 Task: Add an event with the title Second Networking Seminar: Building Professional Connections, date '2024/03/17', time 8:00 AM to 10:00 AMand add a description: As the faller begins to lean backward, the catchers should immediately extend their arms, creating a secure and stable platform for the faller to land on. Catchers should maintain a firm grip and ensure a safe landing for the faller., put the event into Green category . Add location for the event as: Birmingham, UK, logged in from the account softage.8@softage.netand send the event invitation to softage.9@softage.net and softage.10@softage.net. Set a reminder for the event 1 hour before
Action: Mouse moved to (109, 147)
Screenshot: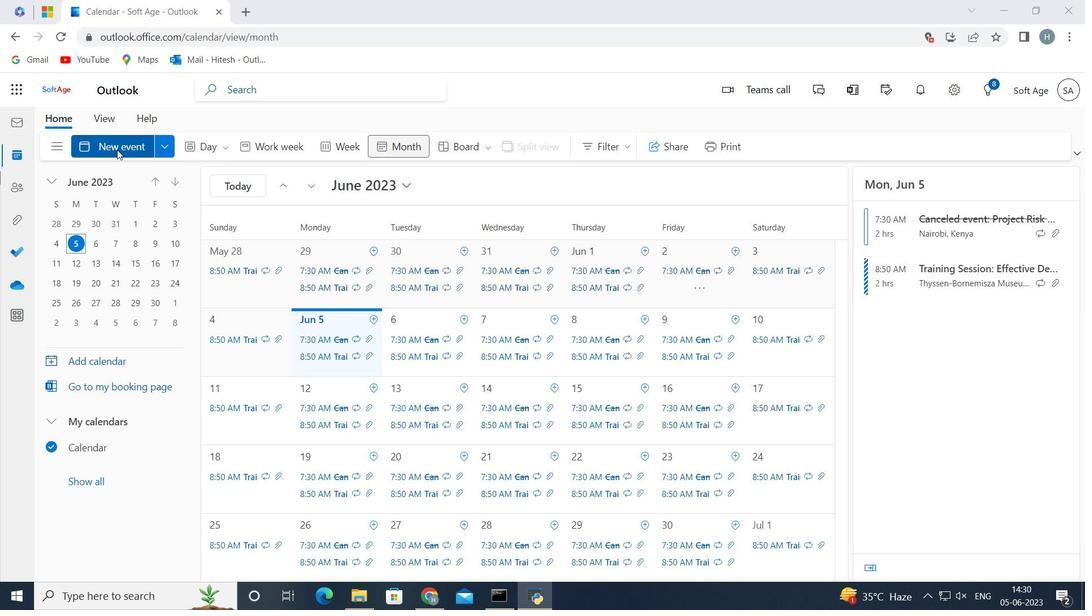 
Action: Mouse pressed left at (109, 147)
Screenshot: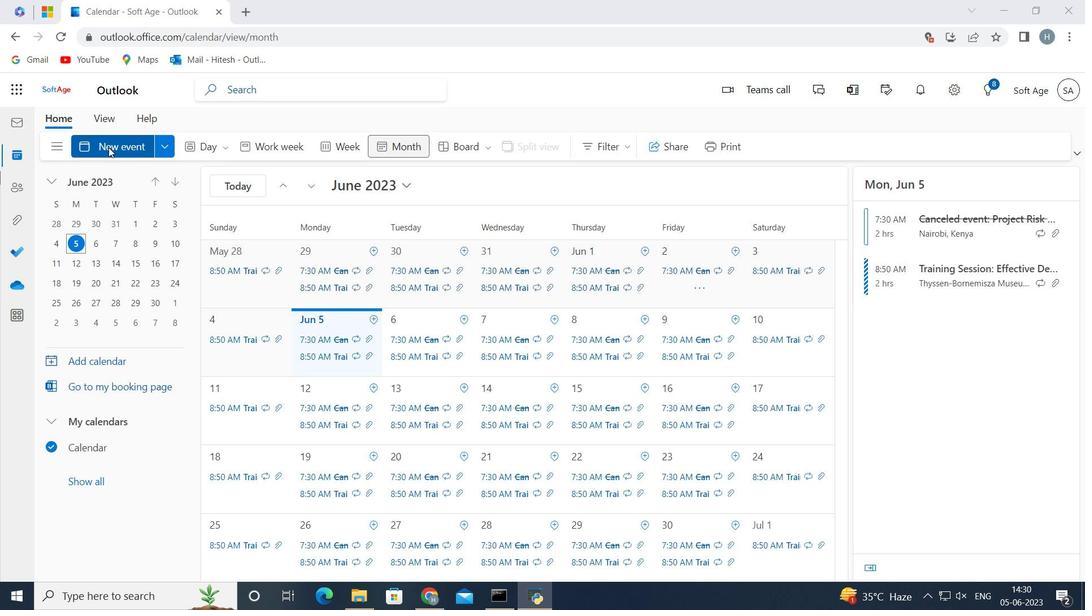 
Action: Mouse moved to (215, 228)
Screenshot: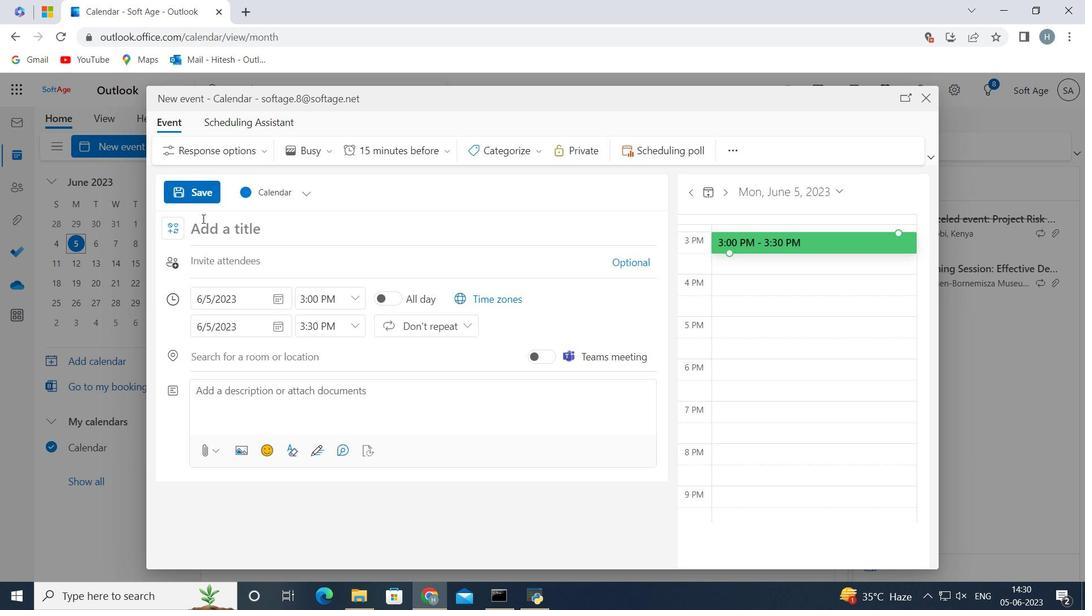 
Action: Mouse pressed left at (215, 228)
Screenshot: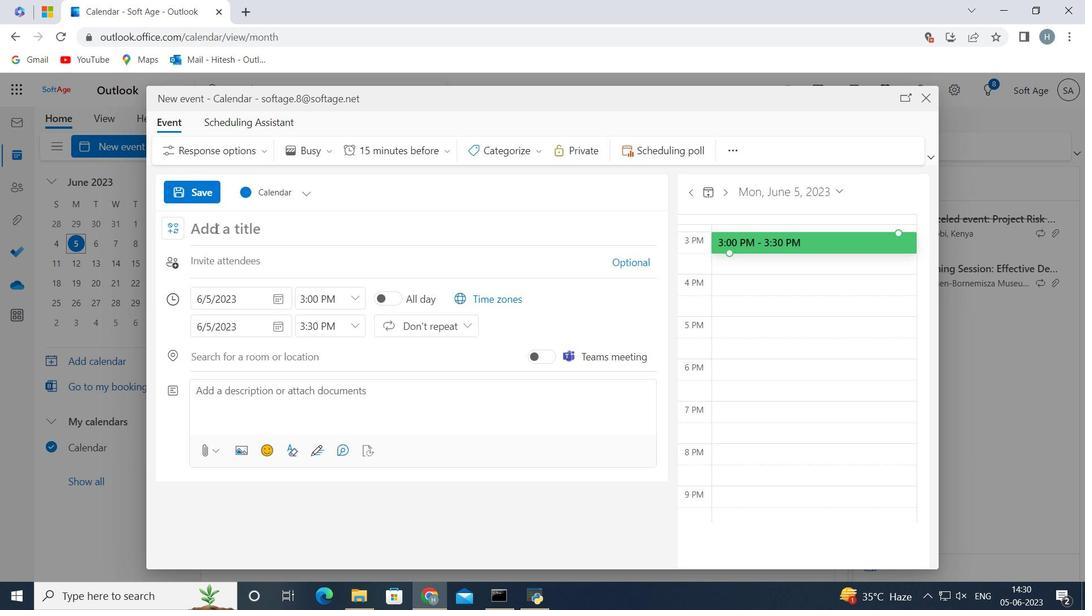 
Action: Mouse moved to (215, 229)
Screenshot: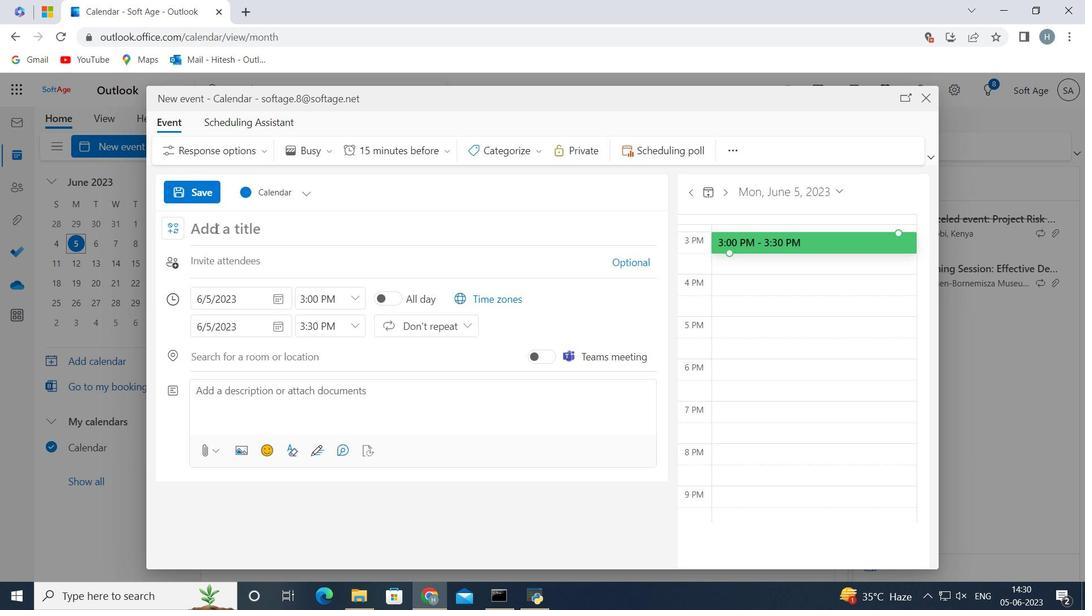 
Action: Key pressed <Key.shift>Second<Key.space><Key.shift>Networking<Key.space><Key.shift>Sminar<Key.shift_r>:<Key.space><Key.shift>Building<Key.space><Key.shift>Professional<Key.space><Key.shift>Connections<Key.space>
Screenshot: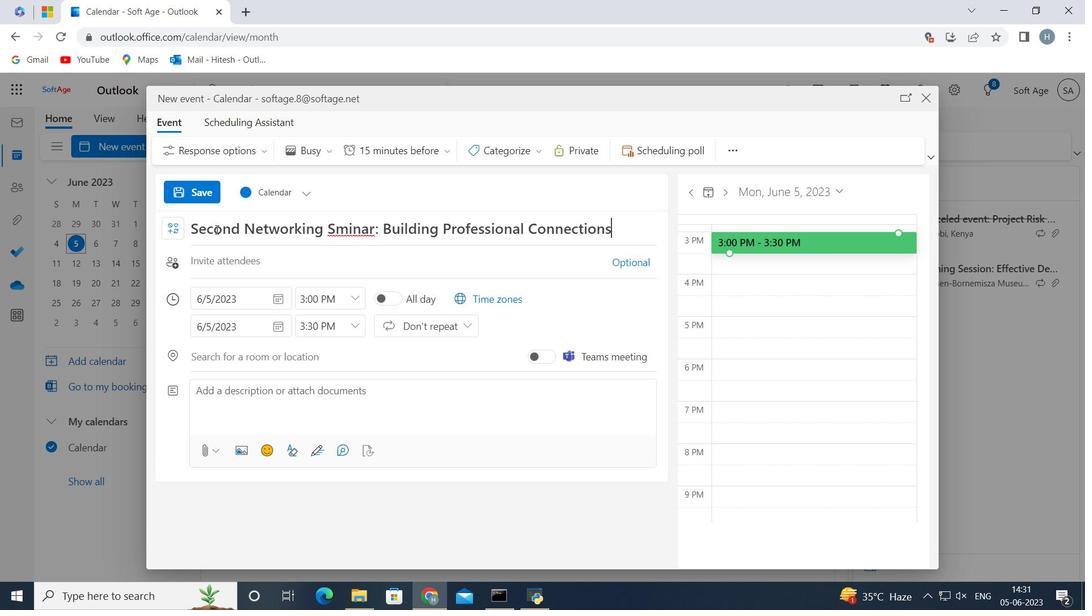 
Action: Mouse moved to (331, 226)
Screenshot: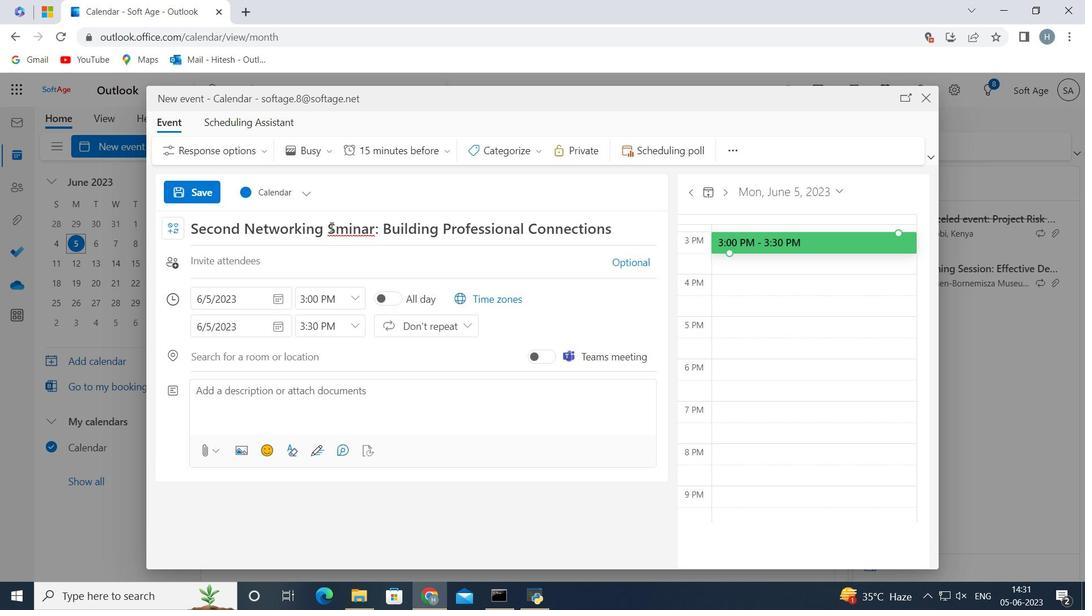 
Action: Mouse pressed left at (331, 226)
Screenshot: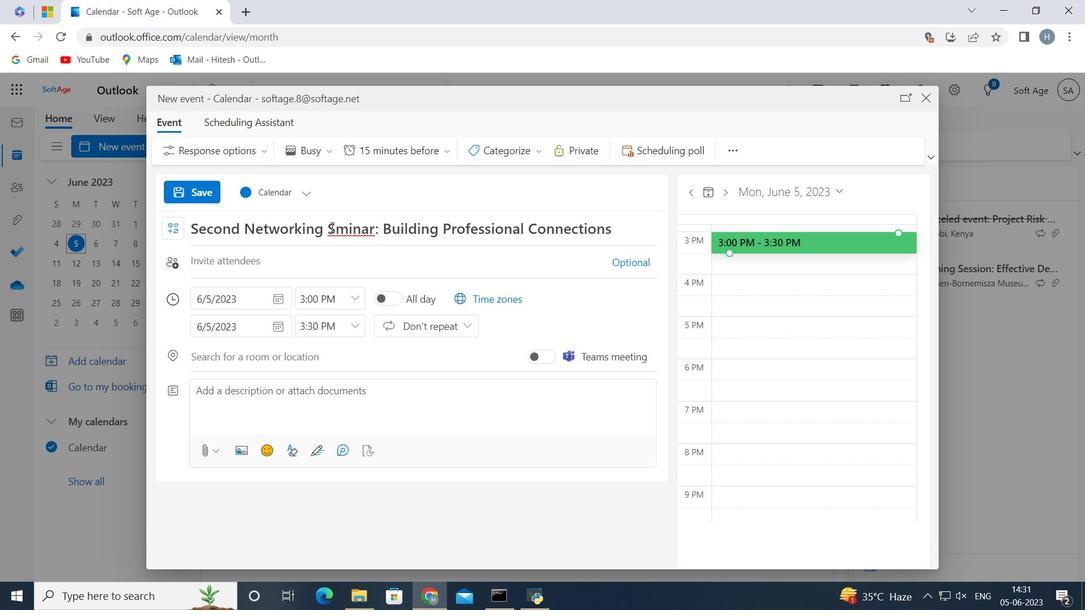
Action: Key pressed e
Screenshot: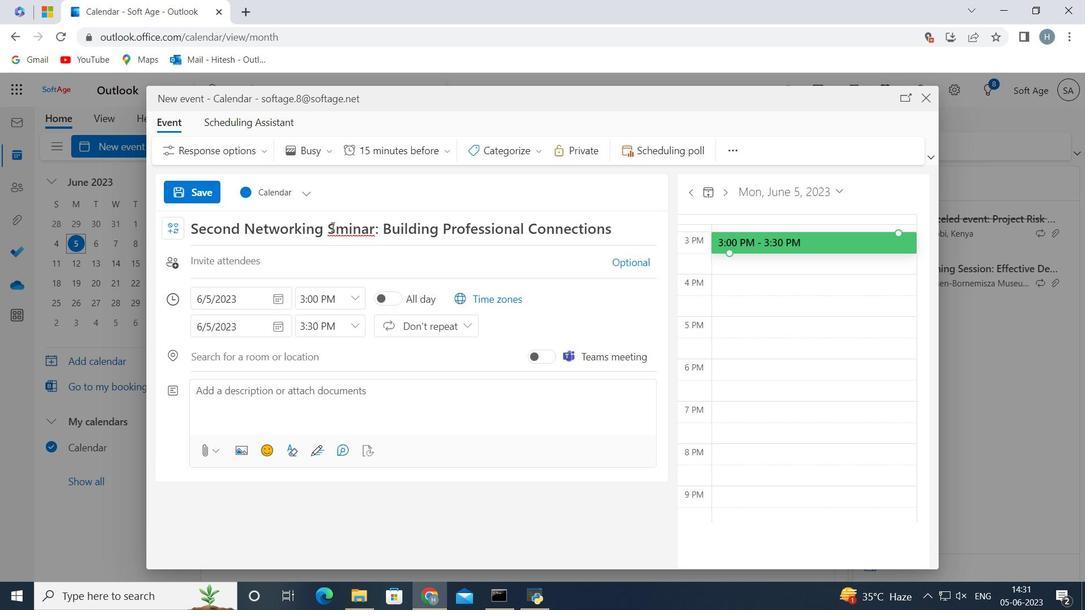 
Action: Mouse moved to (635, 225)
Screenshot: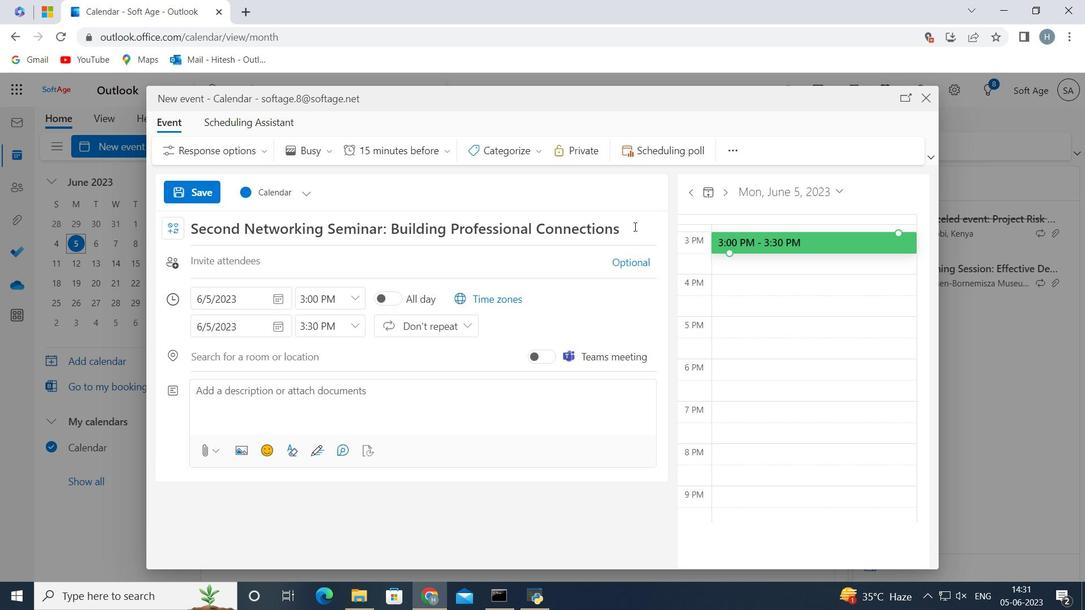 
Action: Mouse pressed left at (635, 225)
Screenshot: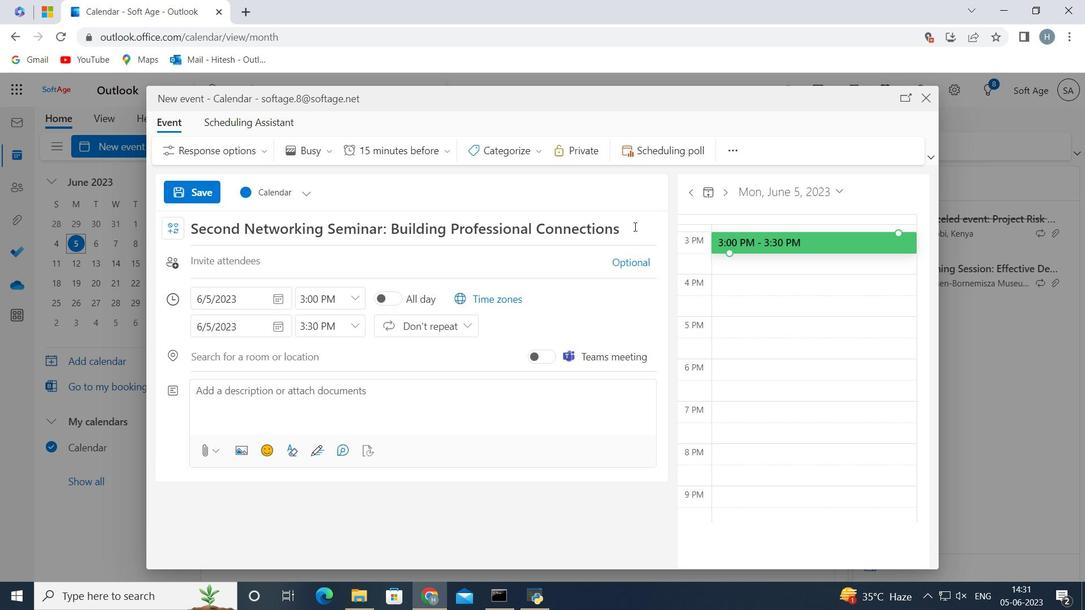 
Action: Mouse moved to (280, 297)
Screenshot: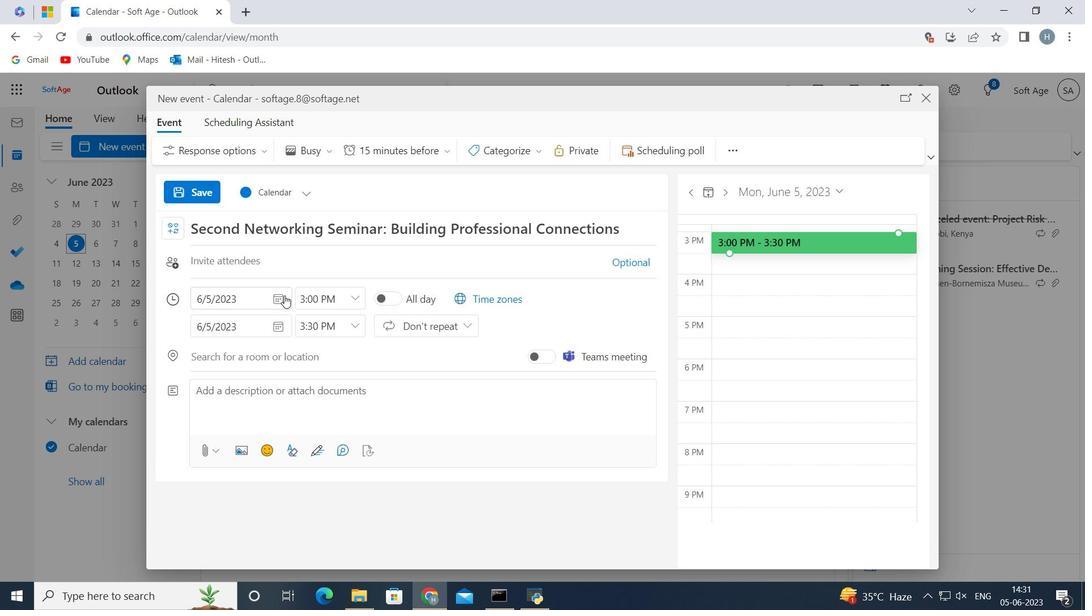 
Action: Mouse pressed left at (280, 297)
Screenshot: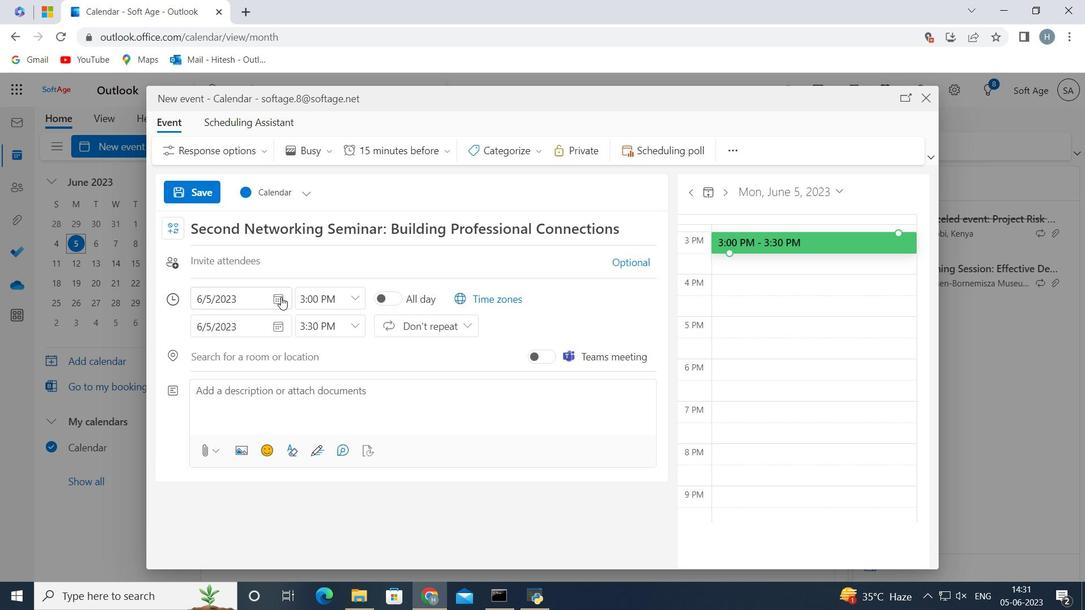 
Action: Mouse moved to (244, 327)
Screenshot: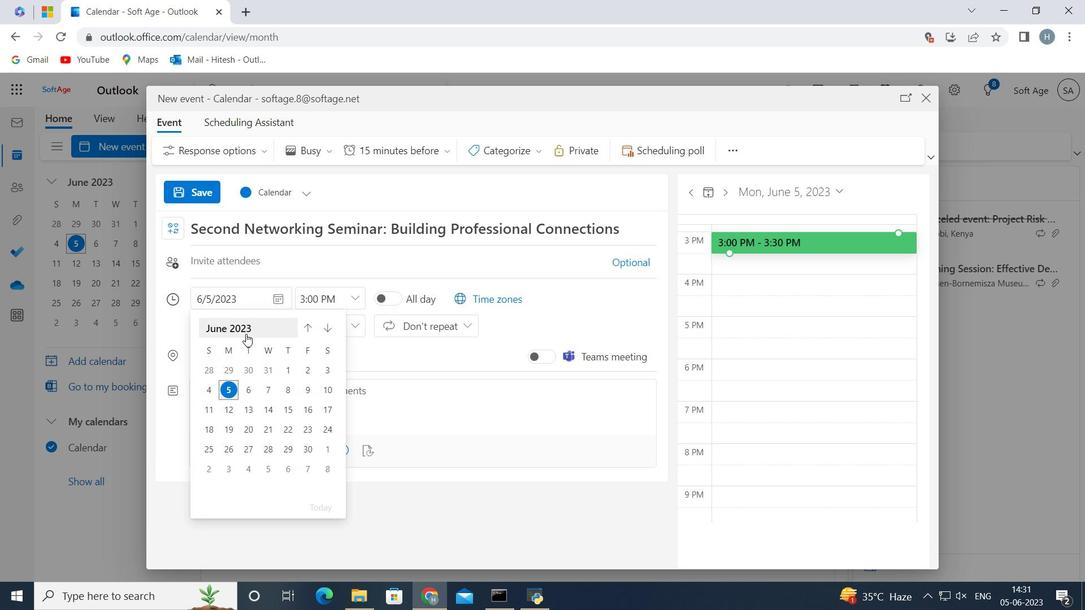 
Action: Mouse pressed left at (244, 327)
Screenshot: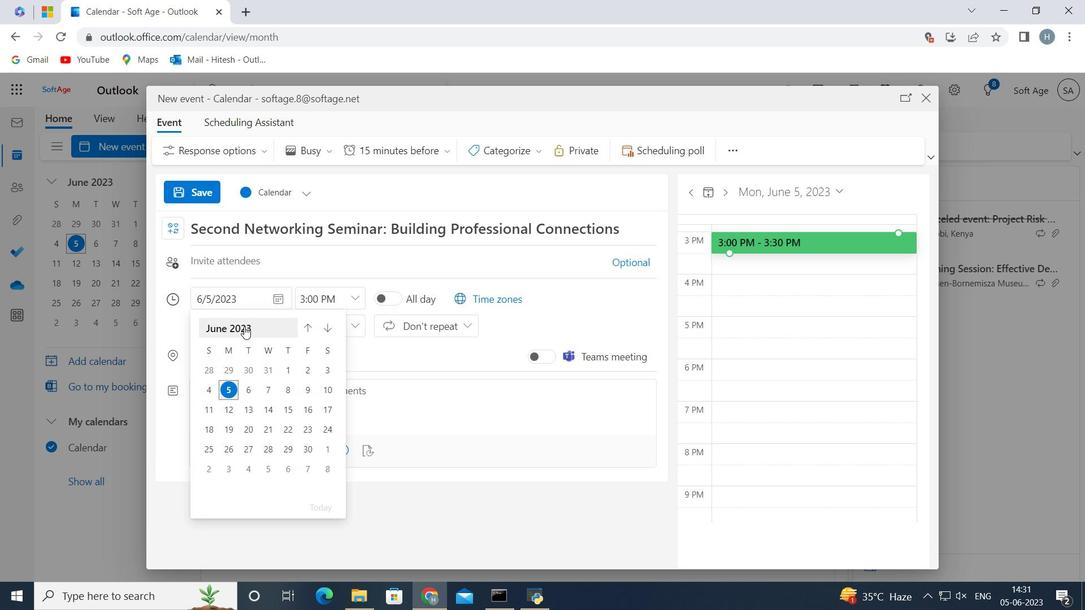 
Action: Mouse pressed left at (244, 327)
Screenshot: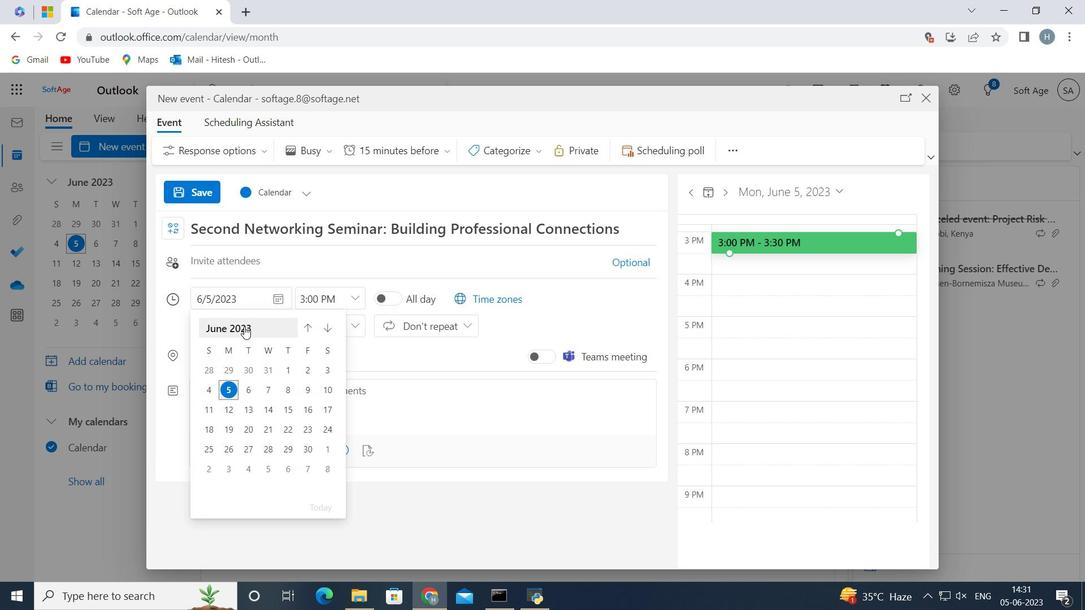 
Action: Mouse moved to (214, 396)
Screenshot: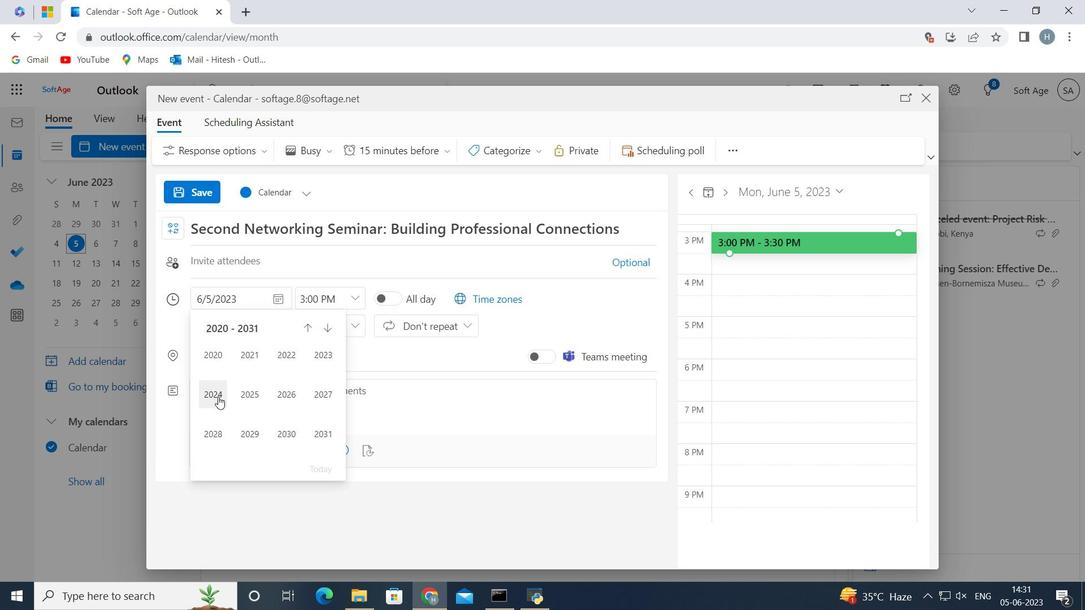 
Action: Mouse pressed left at (214, 396)
Screenshot: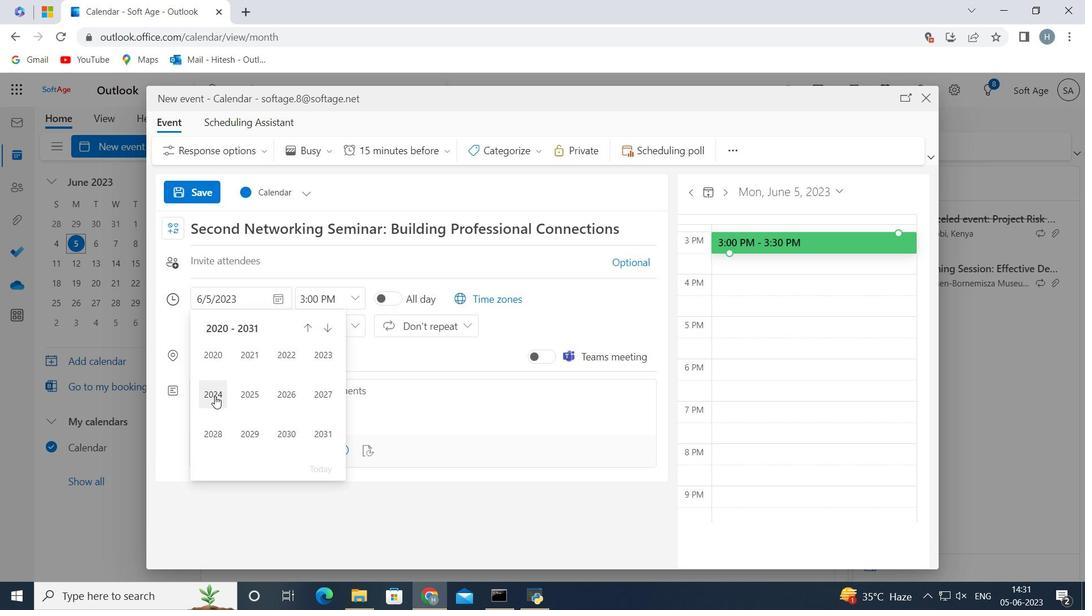 
Action: Mouse moved to (287, 353)
Screenshot: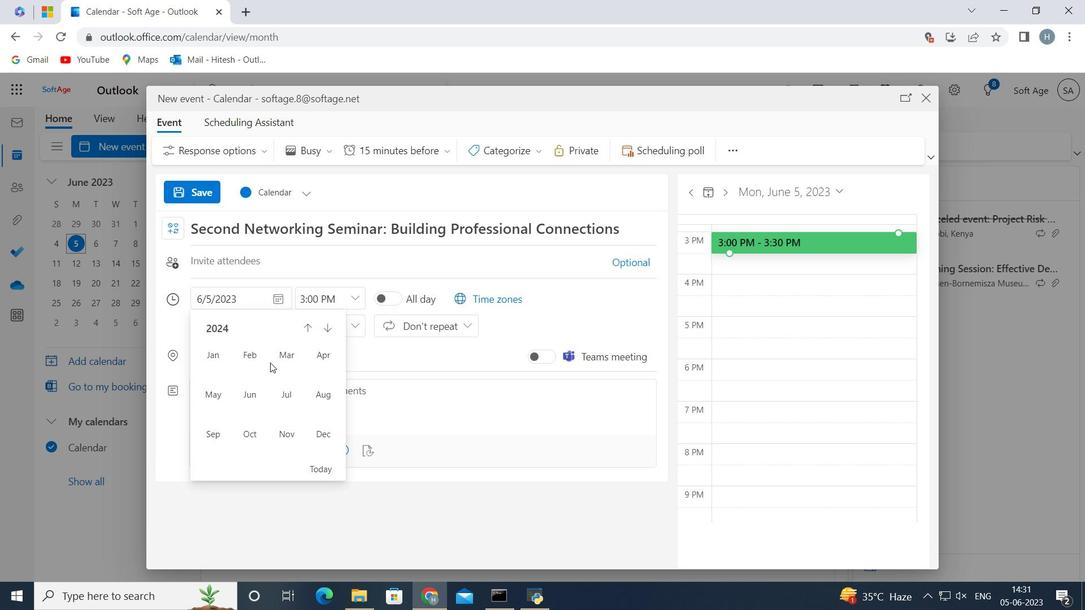 
Action: Mouse pressed left at (287, 353)
Screenshot: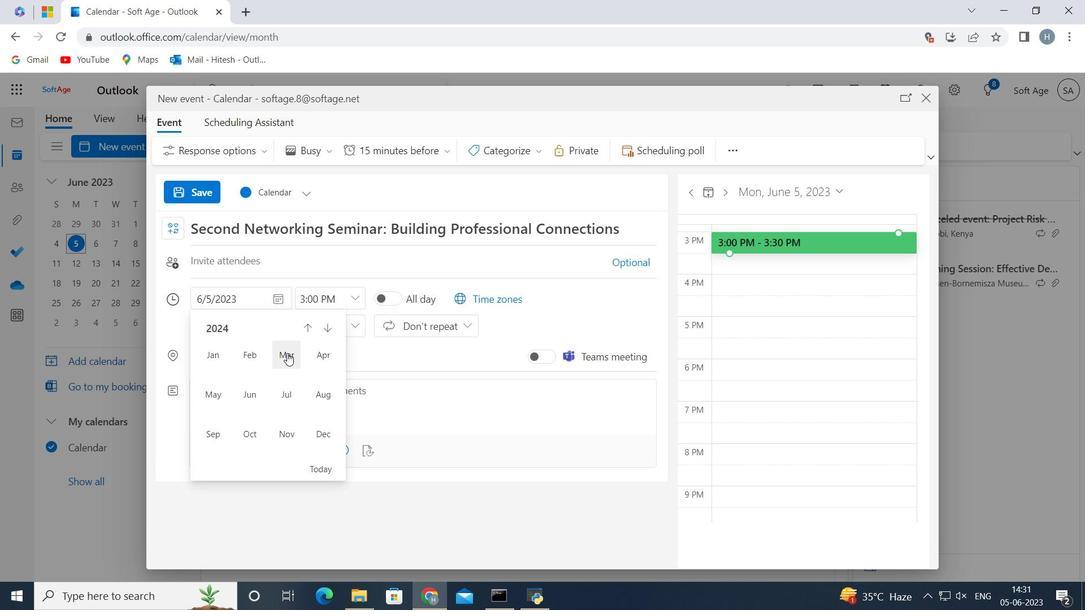 
Action: Mouse moved to (215, 427)
Screenshot: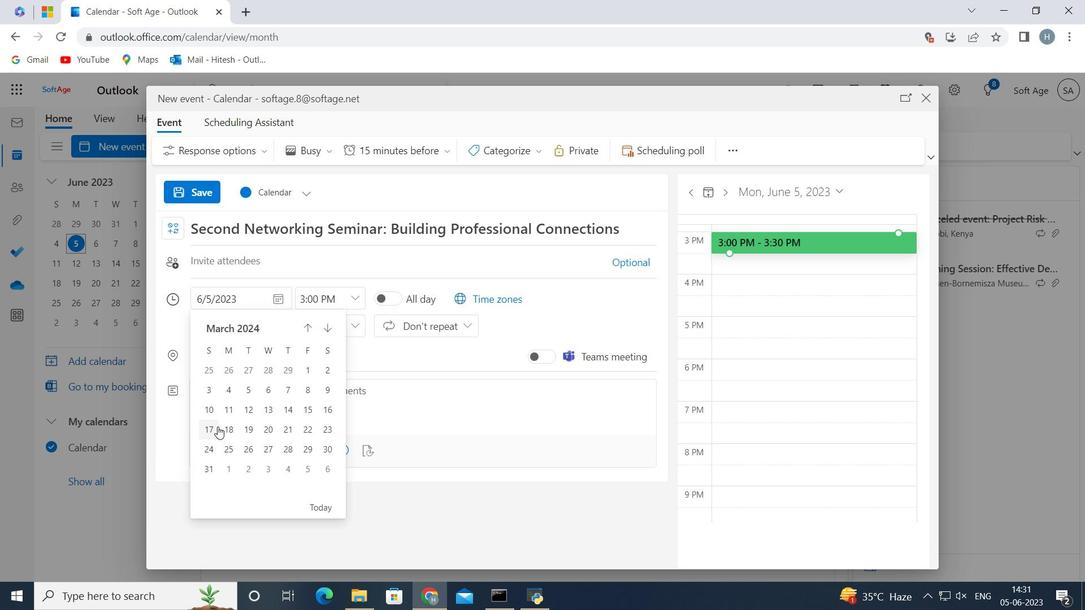 
Action: Mouse pressed left at (215, 427)
Screenshot: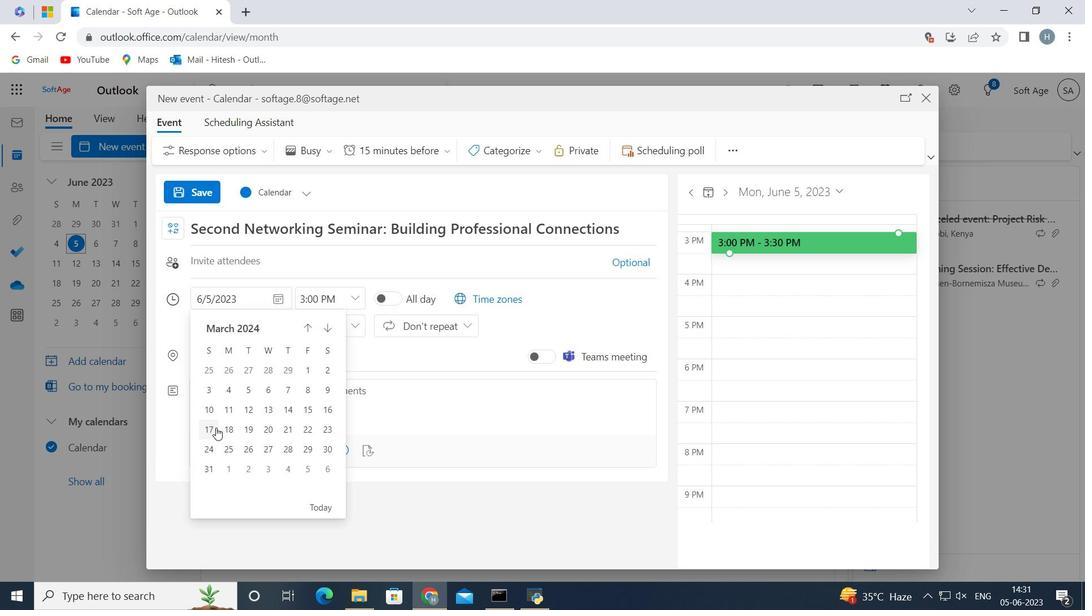 
Action: Mouse moved to (352, 299)
Screenshot: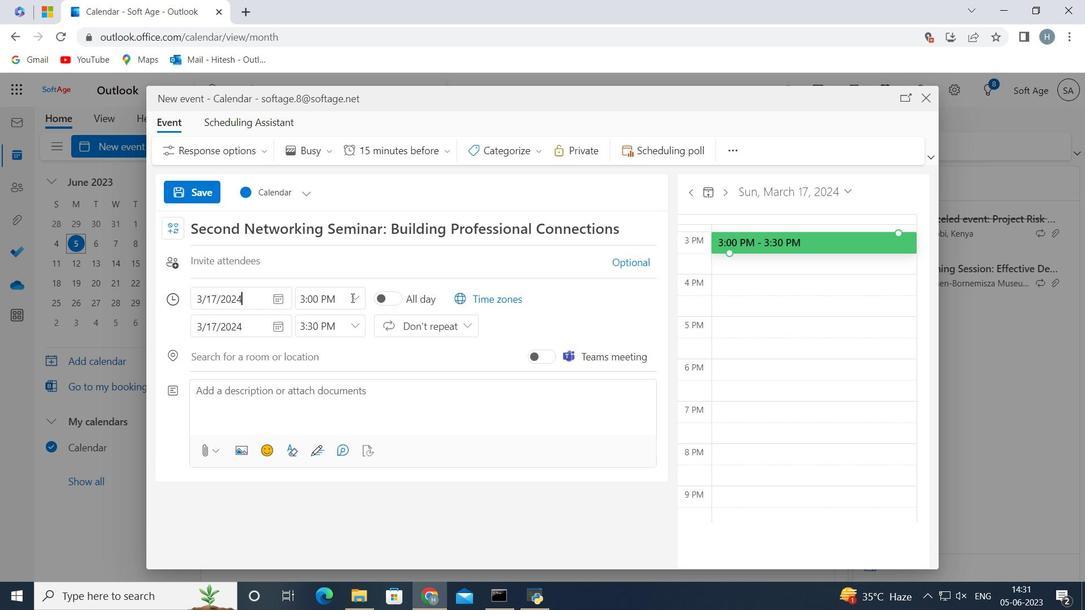 
Action: Mouse pressed left at (352, 299)
Screenshot: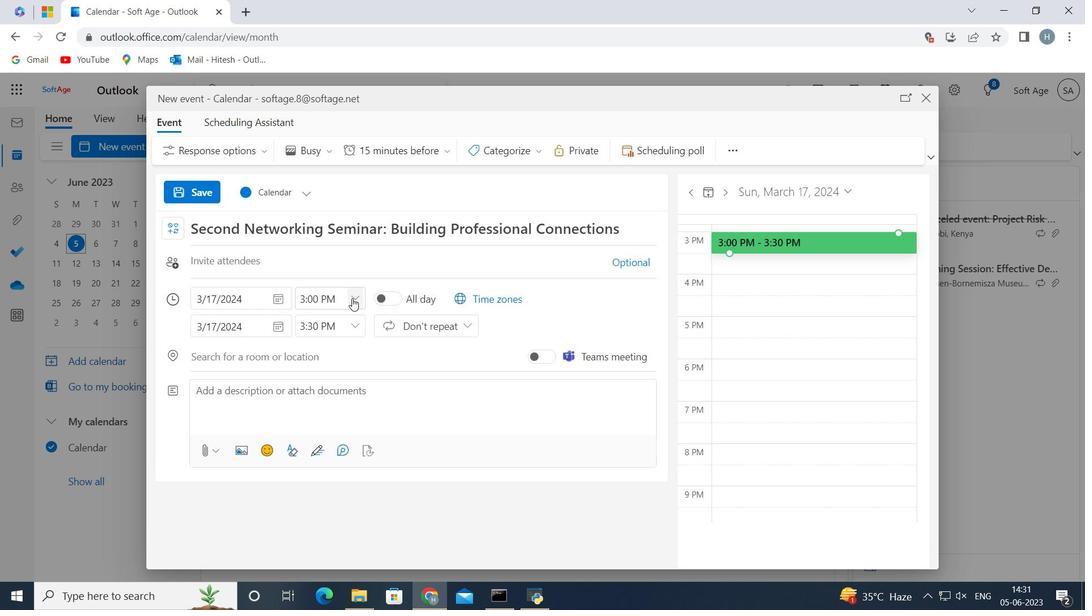 
Action: Mouse moved to (335, 376)
Screenshot: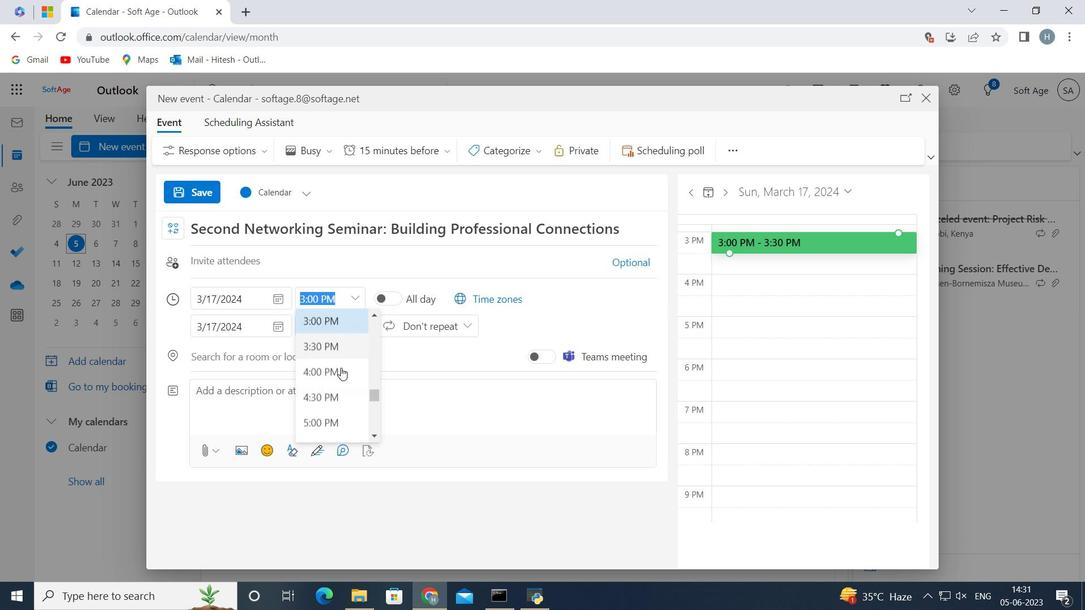 
Action: Mouse scrolled (335, 377) with delta (0, 0)
Screenshot: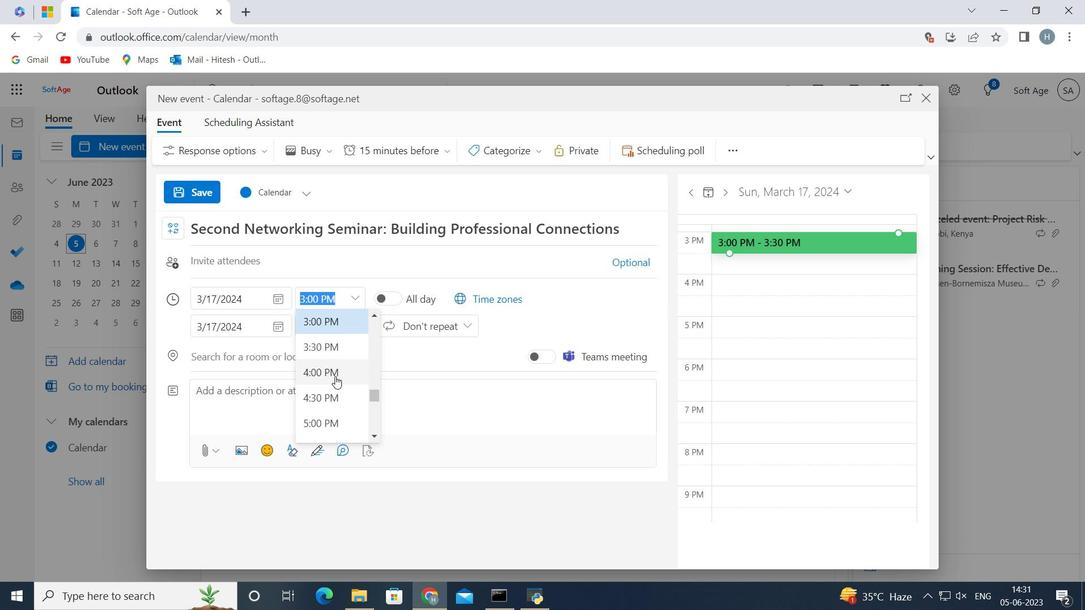 
Action: Mouse scrolled (335, 377) with delta (0, 0)
Screenshot: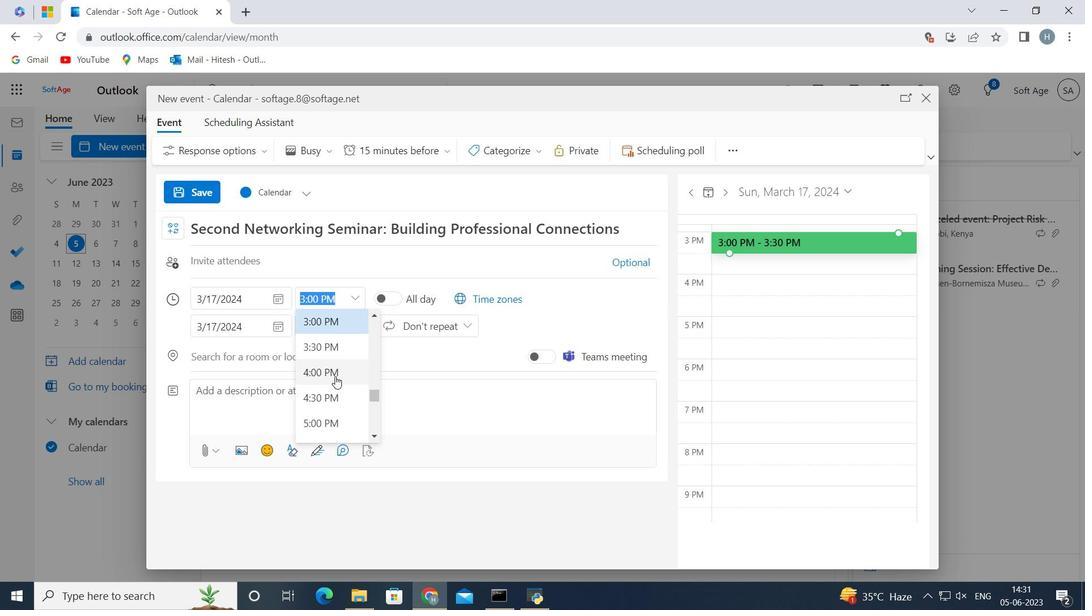
Action: Mouse scrolled (335, 377) with delta (0, 0)
Screenshot: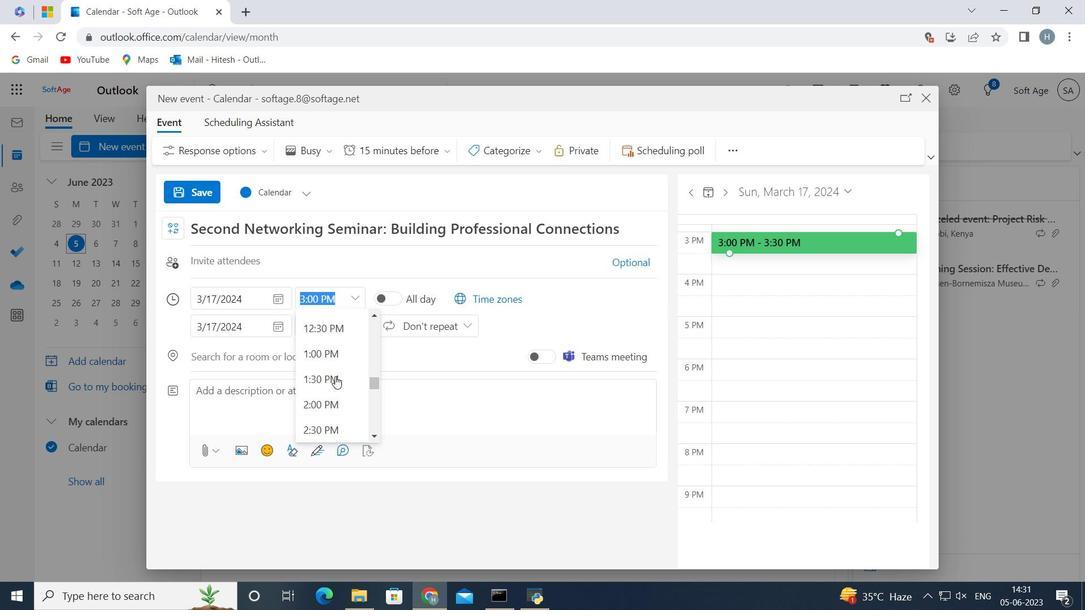
Action: Mouse scrolled (335, 377) with delta (0, 0)
Screenshot: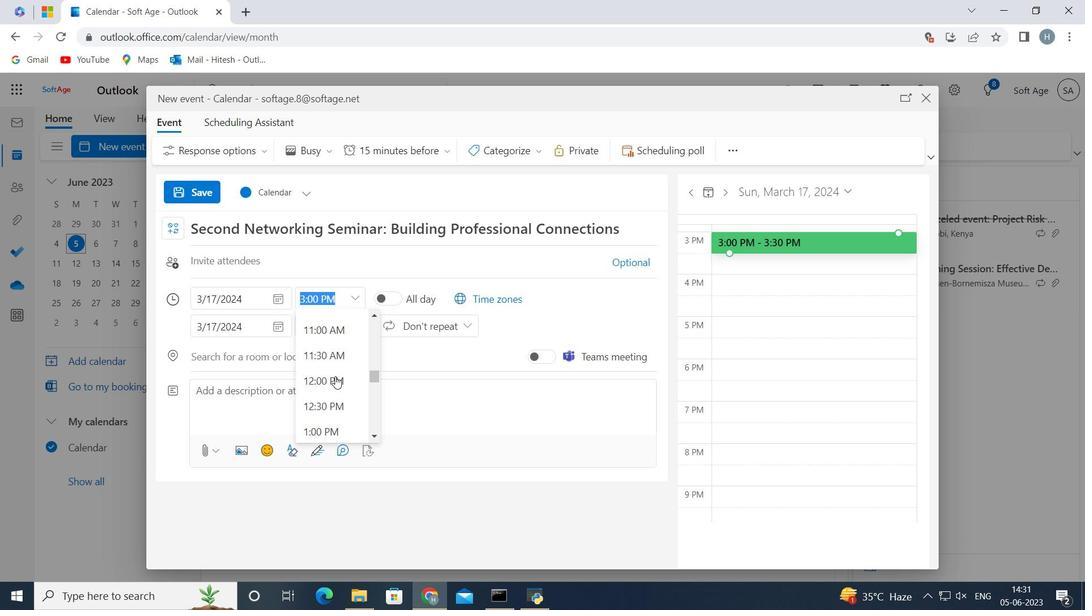 
Action: Mouse scrolled (335, 377) with delta (0, 0)
Screenshot: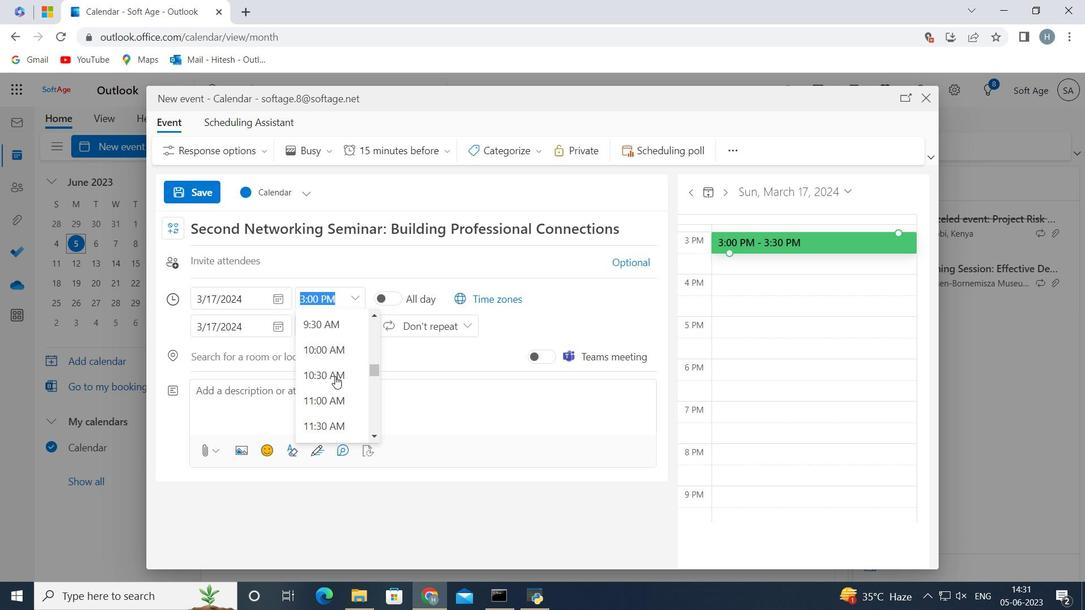 
Action: Mouse moved to (312, 319)
Screenshot: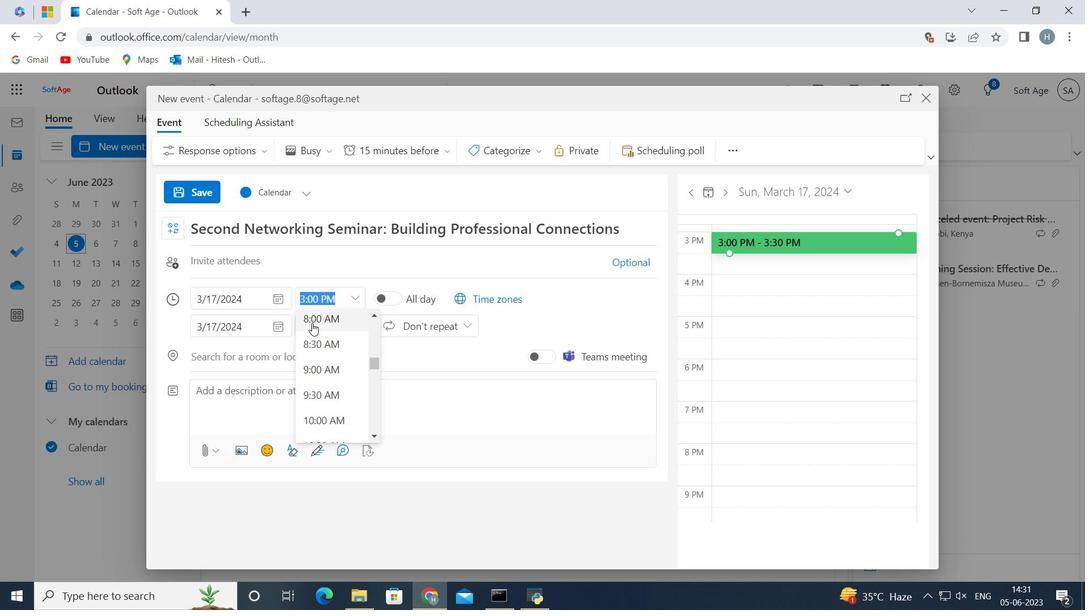 
Action: Mouse pressed left at (312, 319)
Screenshot: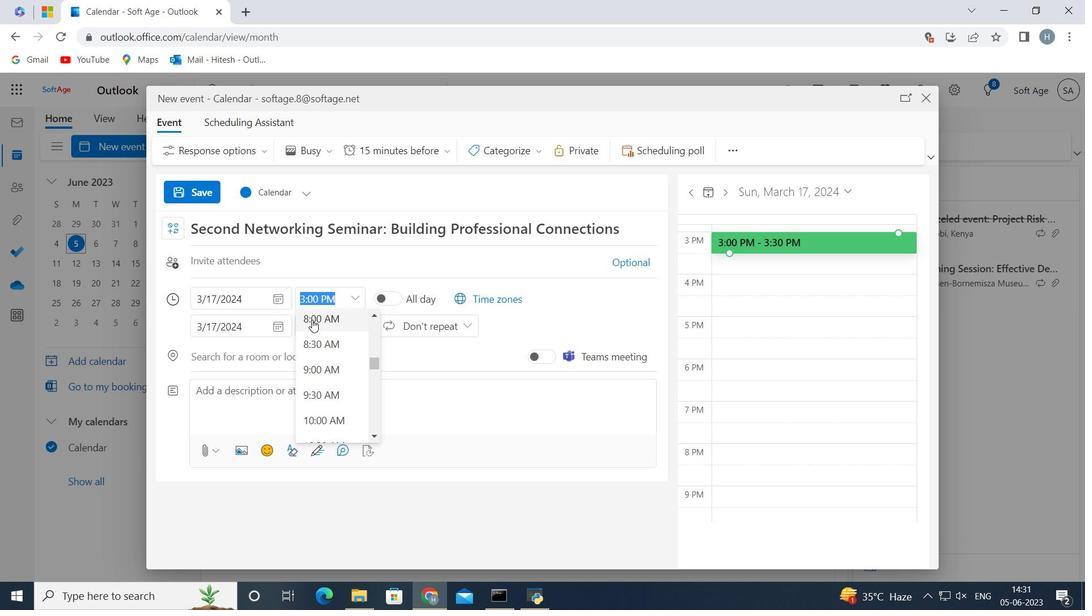 
Action: Mouse moved to (356, 327)
Screenshot: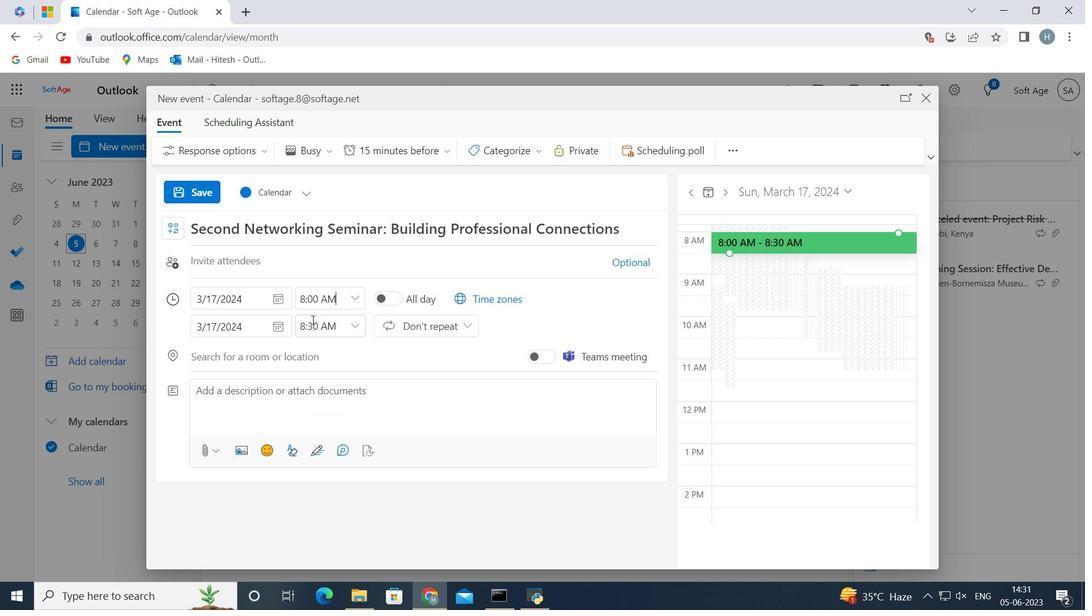 
Action: Mouse pressed left at (356, 327)
Screenshot: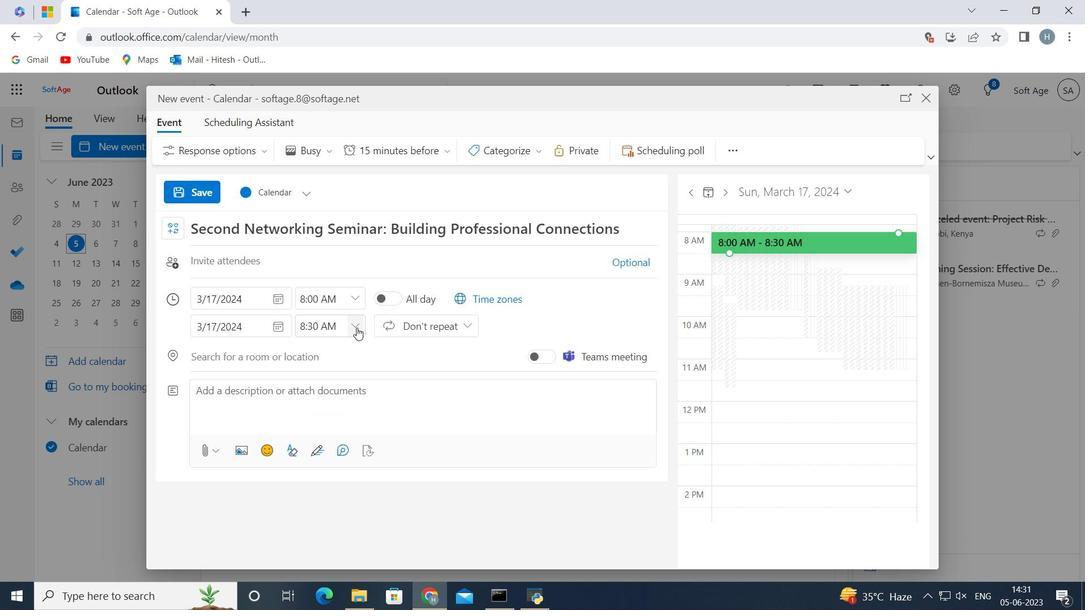 
Action: Mouse moved to (338, 422)
Screenshot: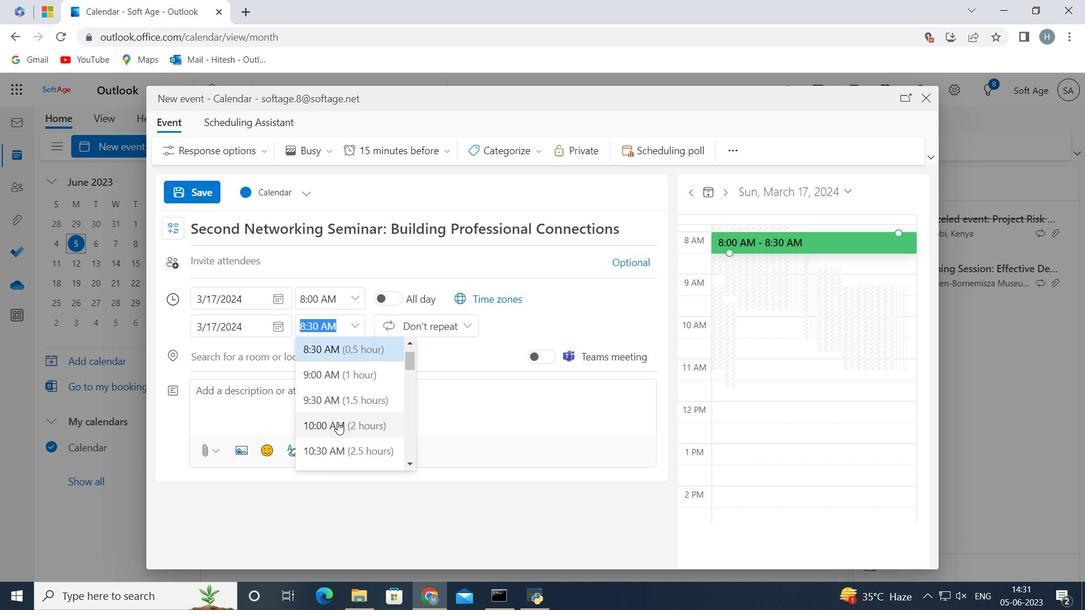 
Action: Mouse pressed left at (338, 422)
Screenshot: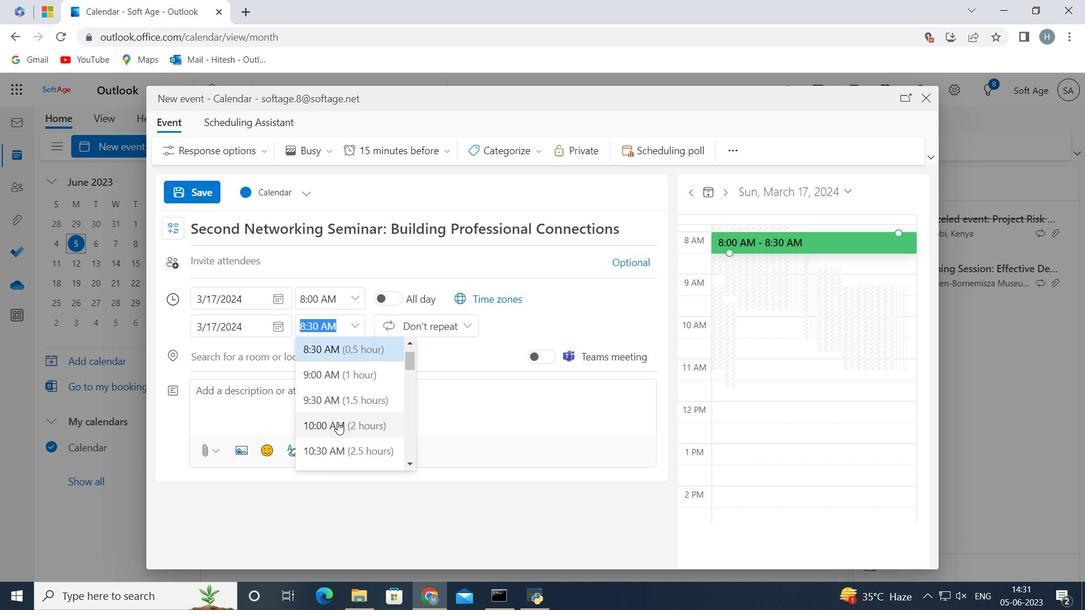 
Action: Mouse moved to (334, 392)
Screenshot: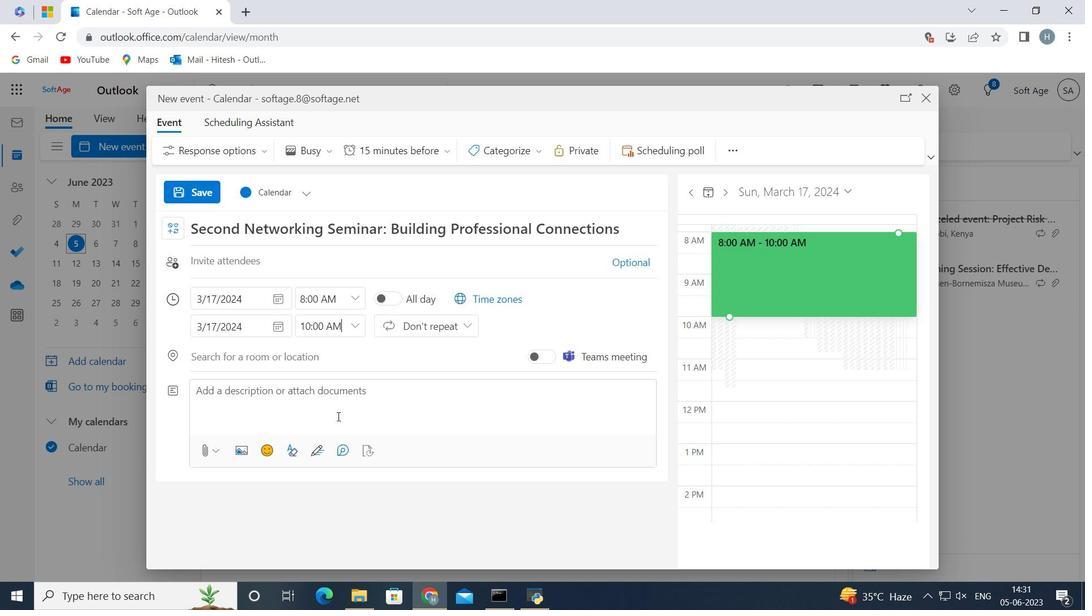 
Action: Mouse pressed left at (334, 392)
Screenshot: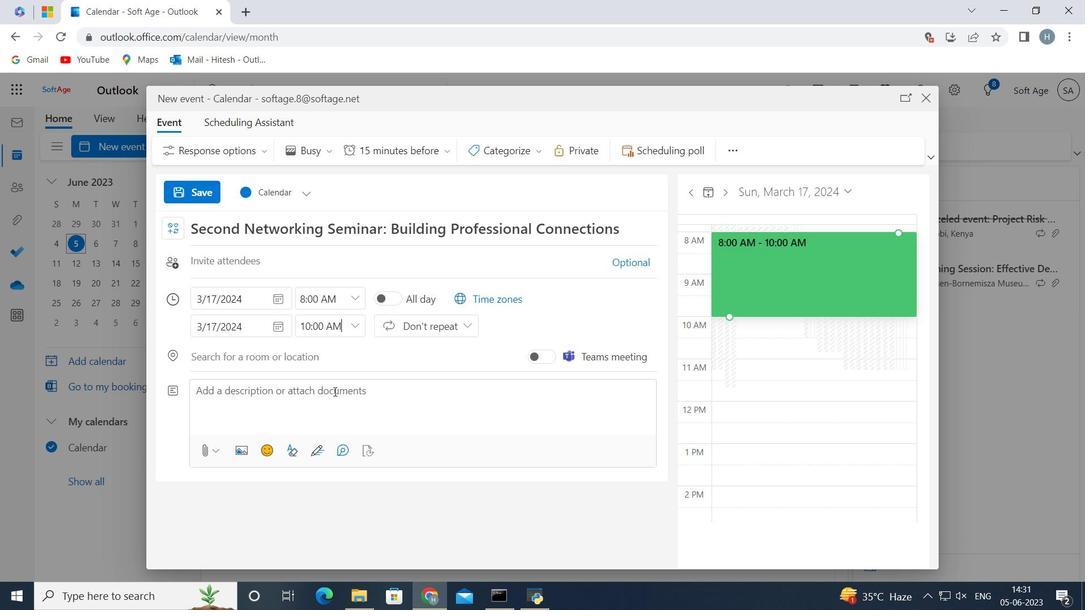 
Action: Key pressed <Key.shift>AS<Key.space>the<Key.space>faller<Key.space>begins<Key.space>to<Key.space>lr<Key.backspace>ean<Key.space>backward,<Key.space>the<Key.space>catchers<Key.space>chould<Key.space>immediately<Key.space>extend<Key.backspace><Key.backspace><Key.backspace><Key.backspace><Key.backspace><Key.backspace><Key.backspace><Key.backspace><Key.backspace><Key.backspace><Key.backspace><Key.backspace><Key.backspace><Key.backspace><Key.backspace><Key.backspace><Key.backspace><Key.backspace><Key.backspace><Key.backspace><Key.backspace><Key.backspace><Key.backspace><Key.backspace><Key.backspace>should<Key.space>immediately<Key.space>extends<Key.backspace><Key.space>their<Key.space>arms,<Key.space>creating<Key.space>a<Key.space>secure<Key.space>and<Key.space>stable<Key.space>platform<Key.space>for<Key.space>the<Key.space>faller<Key.space>to<Key.space>land<Key.space>on.<Key.space>c<Key.backspace><Key.shift>Catchers<Key.space>should<Key.space>maintain<Key.space>a<Key.space>firm<Key.space>grip<Key.space>and<Key.space>ensure<Key.space>a<Key.space>safe<Key.space>landing<Key.space>for<Key.space>the<Key.space>faller.<Key.space>
Screenshot: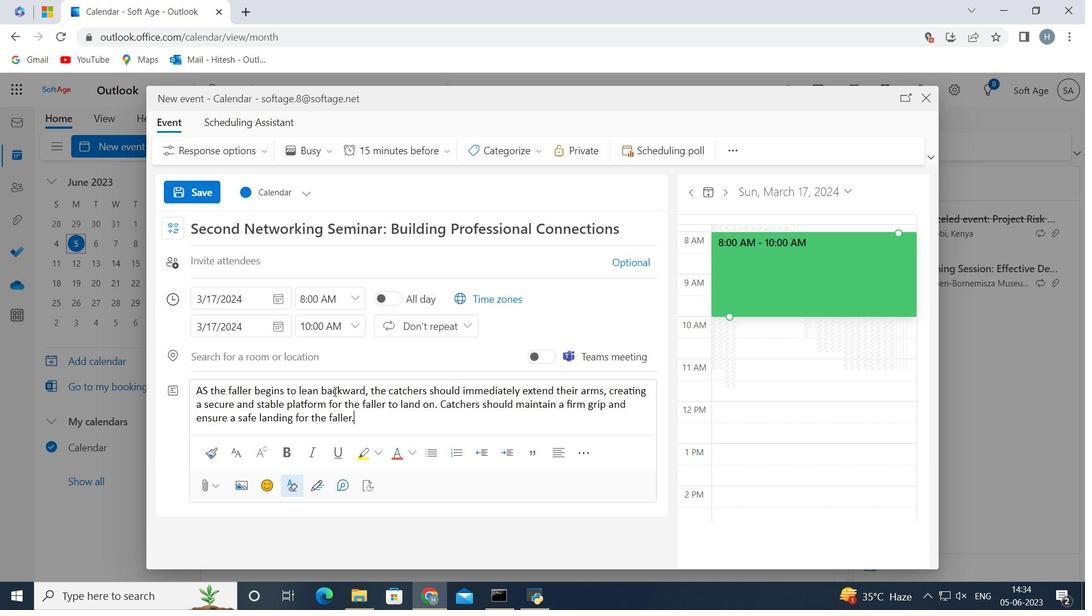 
Action: Mouse moved to (518, 152)
Screenshot: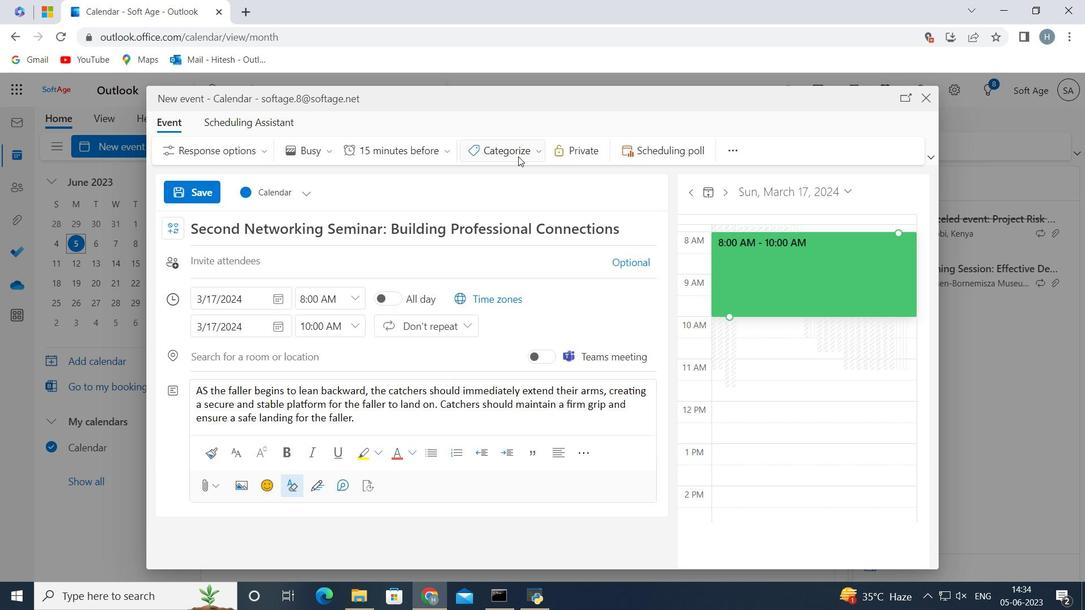 
Action: Mouse pressed left at (518, 152)
Screenshot: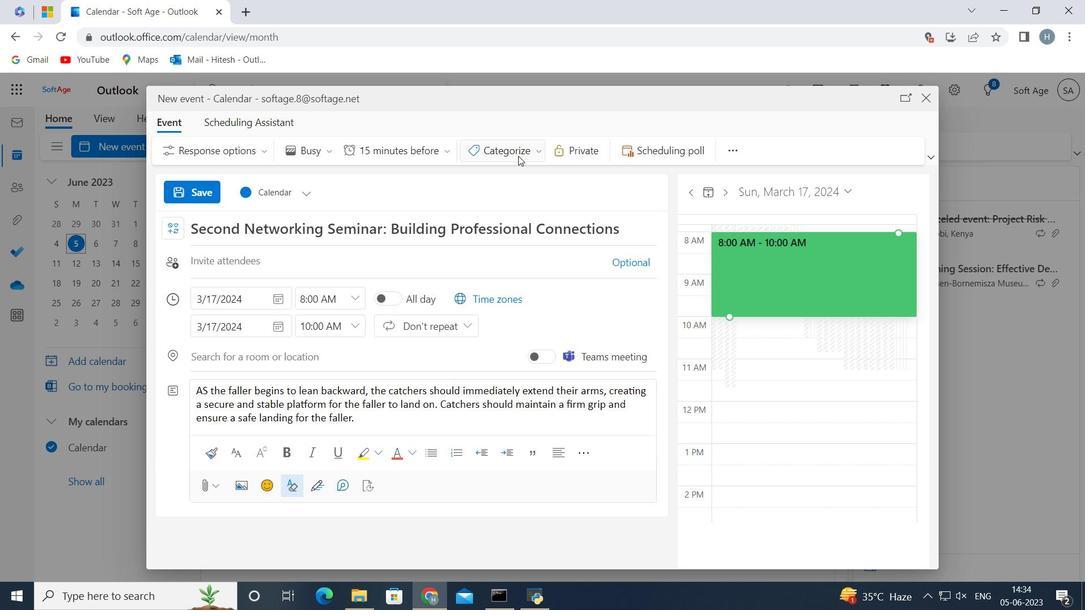 
Action: Mouse moved to (521, 197)
Screenshot: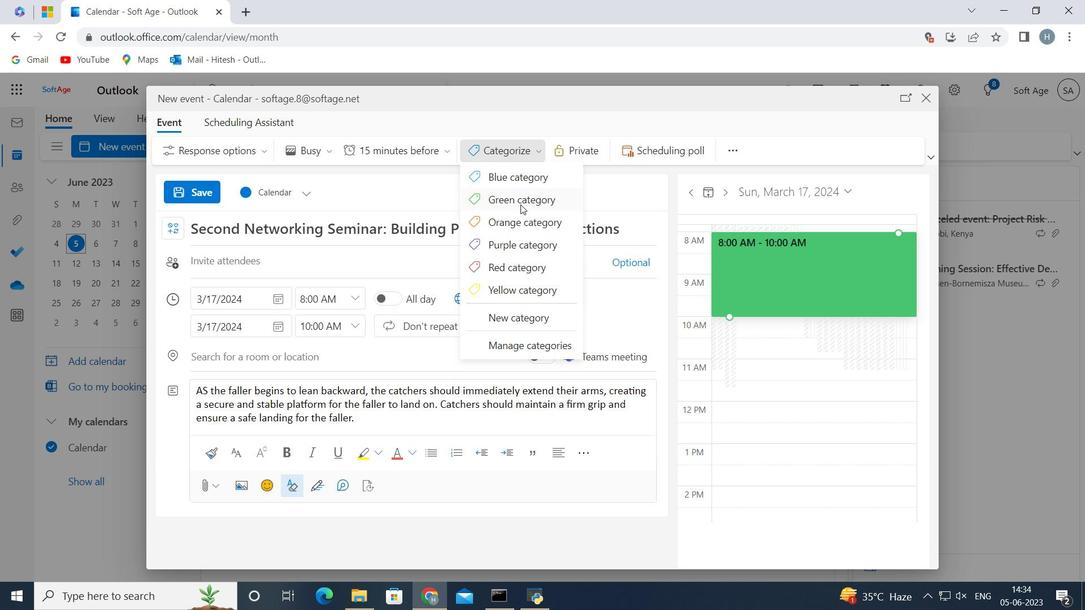 
Action: Mouse pressed left at (521, 197)
Screenshot: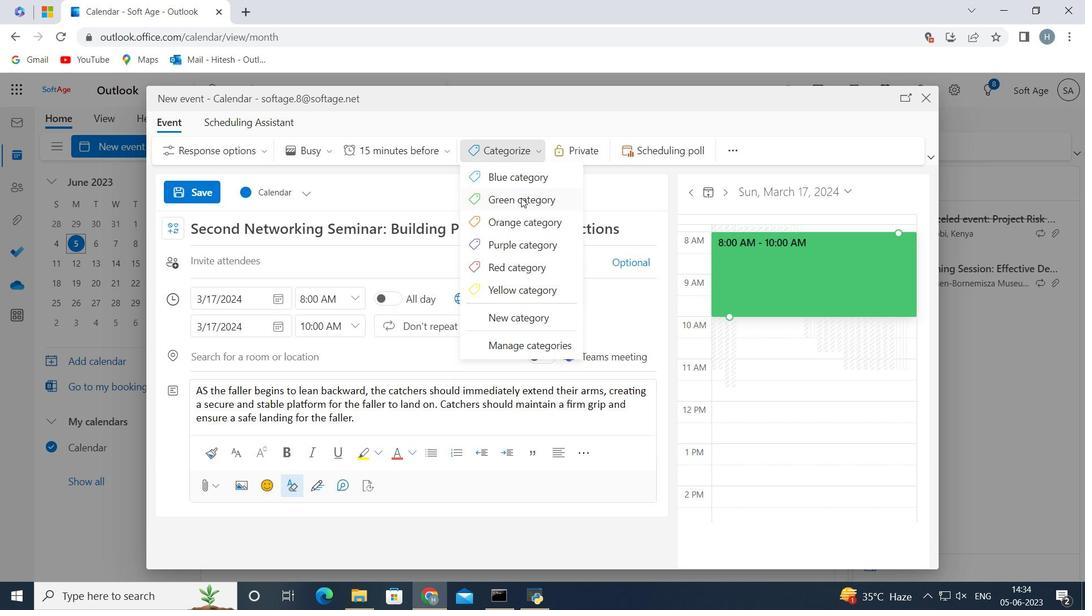 
Action: Mouse moved to (361, 358)
Screenshot: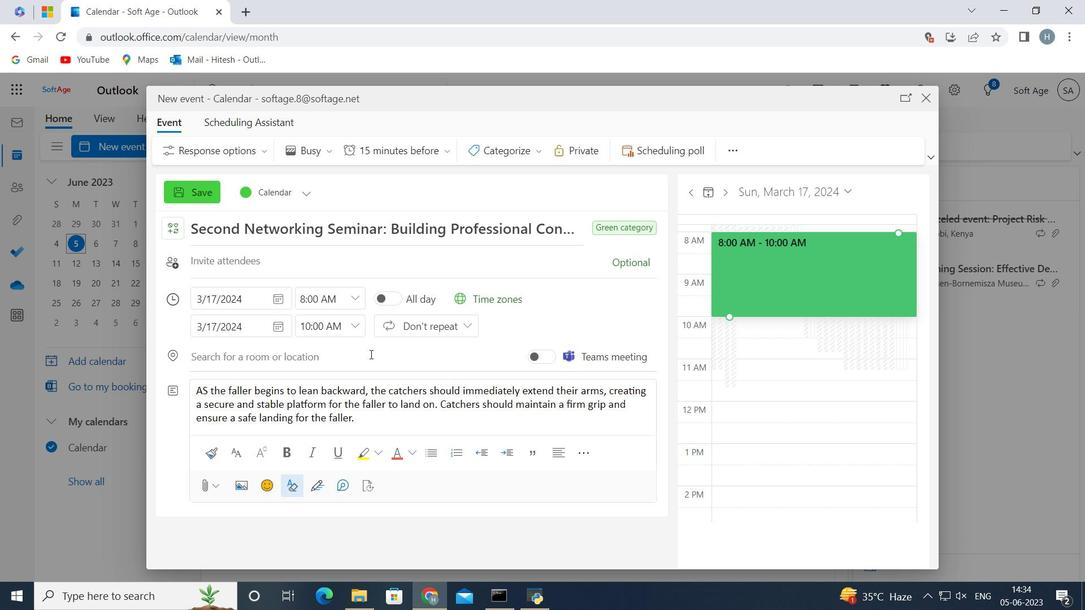
Action: Mouse pressed left at (361, 358)
Screenshot: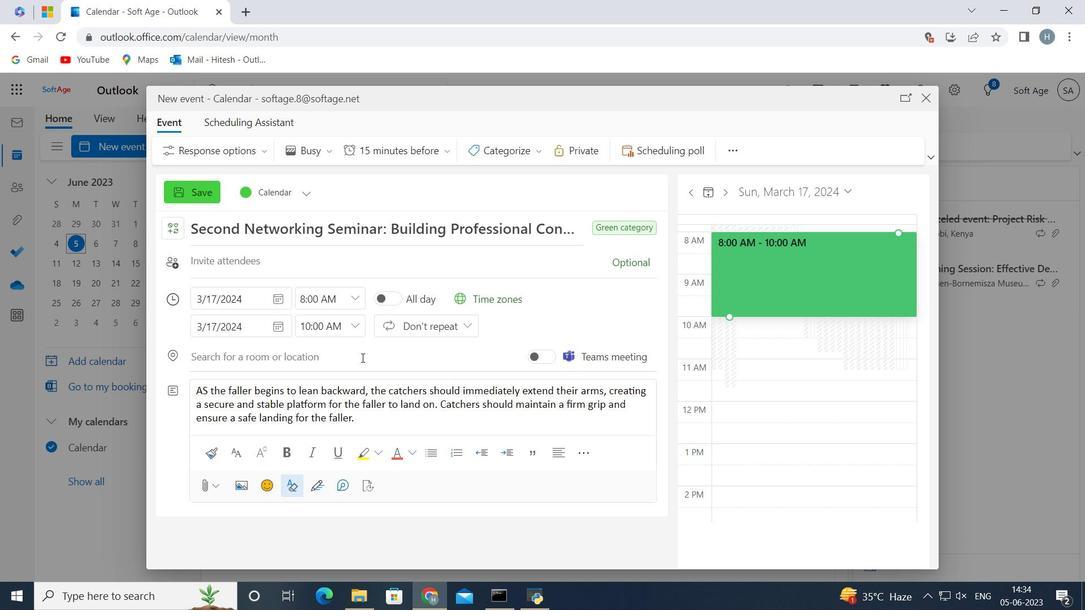 
Action: Key pressed <Key.shift>Birn<Key.backspace>mingham,<Key.space><Key.shift><Key.shift><Key.shift><Key.shift><Key.shift><Key.shift><Key.shift>UK
Screenshot: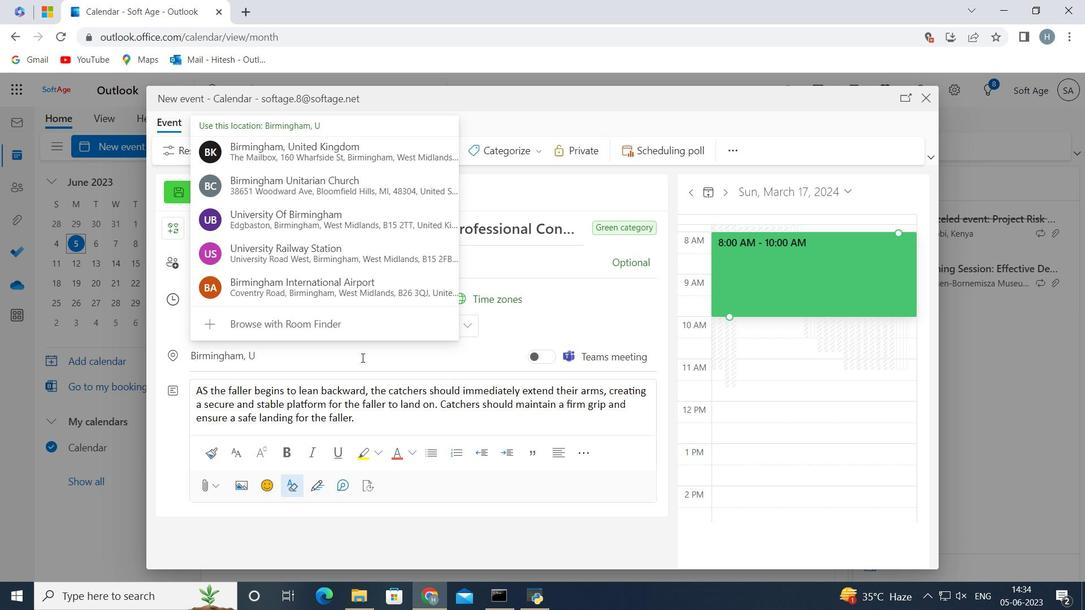 
Action: Mouse moved to (582, 309)
Screenshot: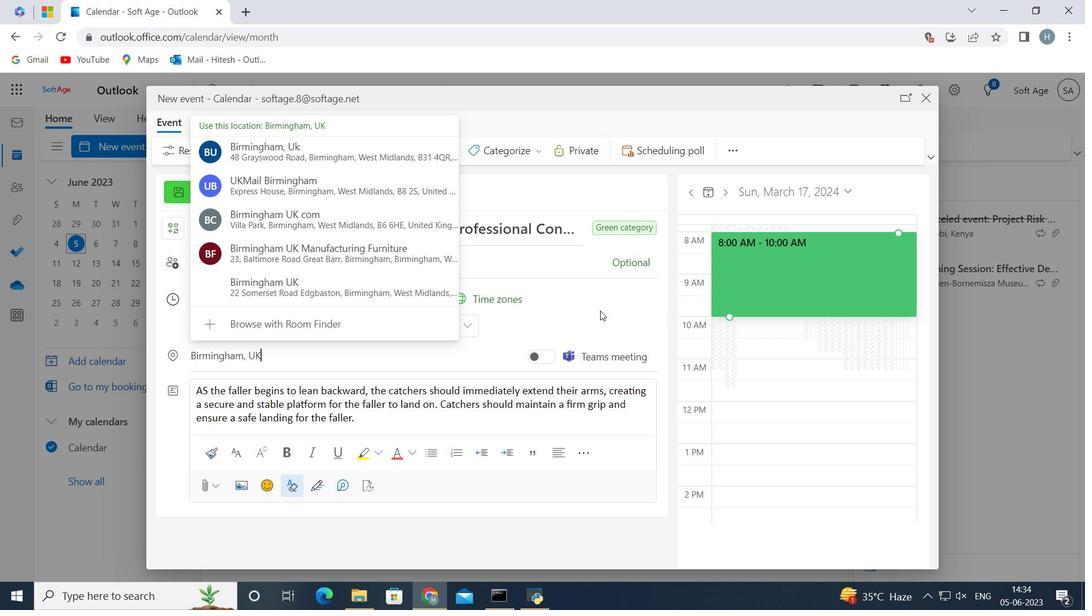 
Action: Mouse pressed left at (582, 309)
Screenshot: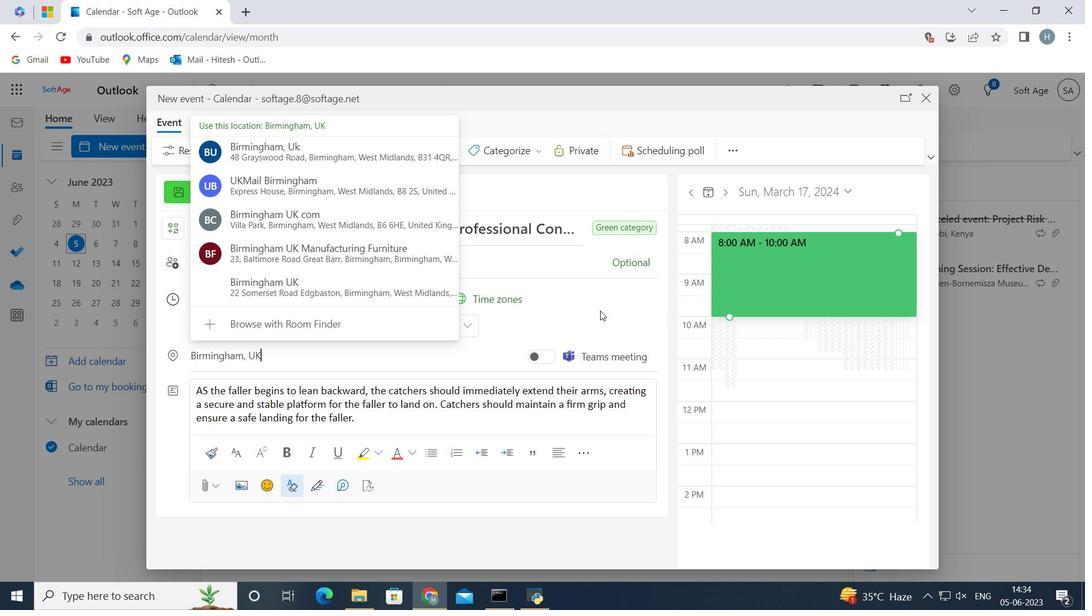 
Action: Mouse moved to (516, 266)
Screenshot: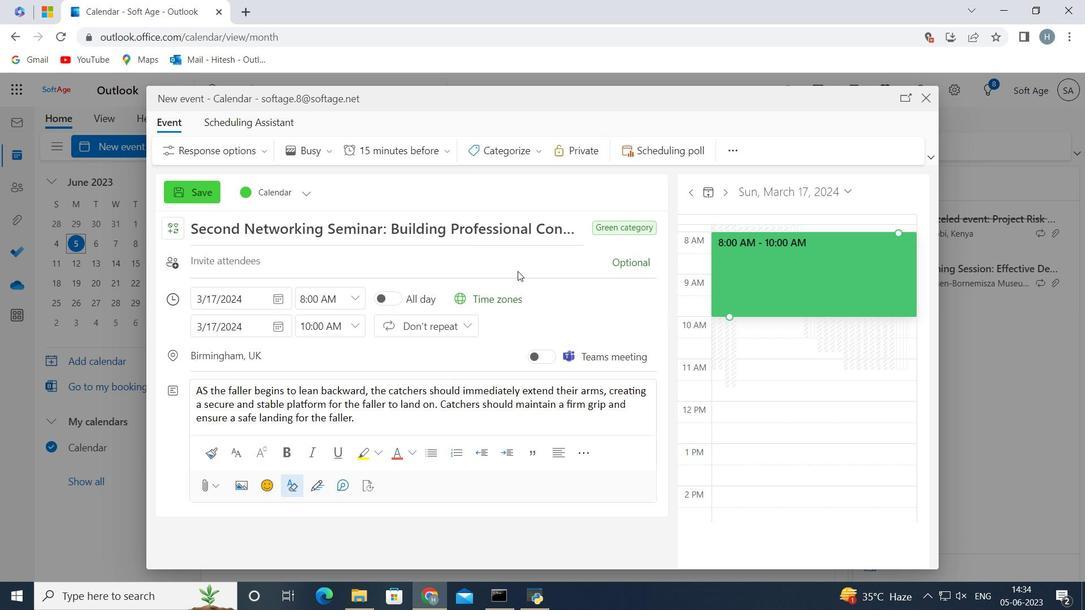 
Action: Mouse pressed left at (516, 266)
Screenshot: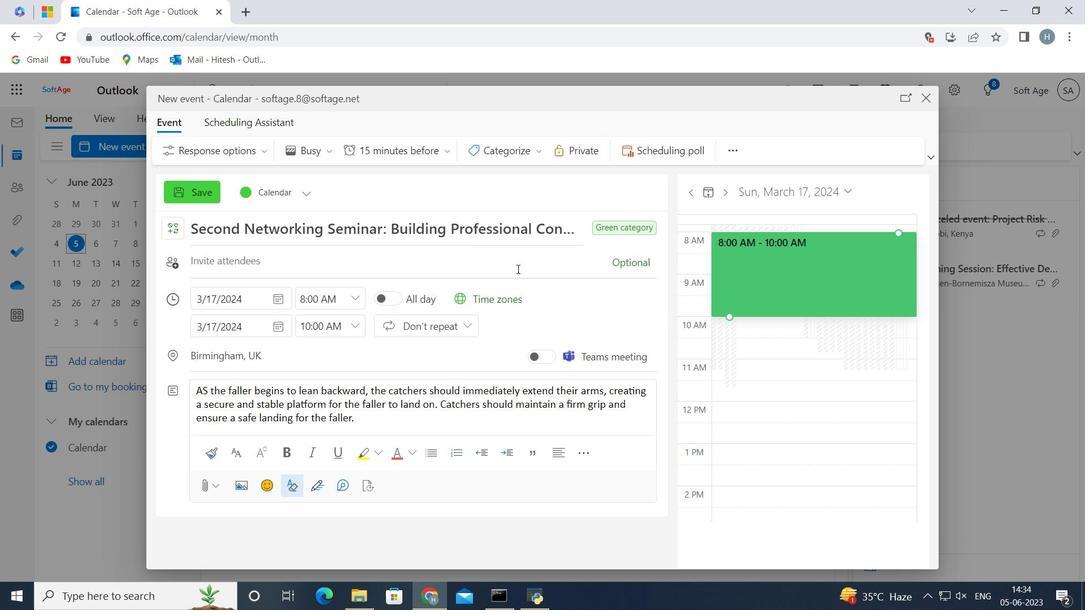 
Action: Key pressed softage.9<Key.shift>@softage.net
Screenshot: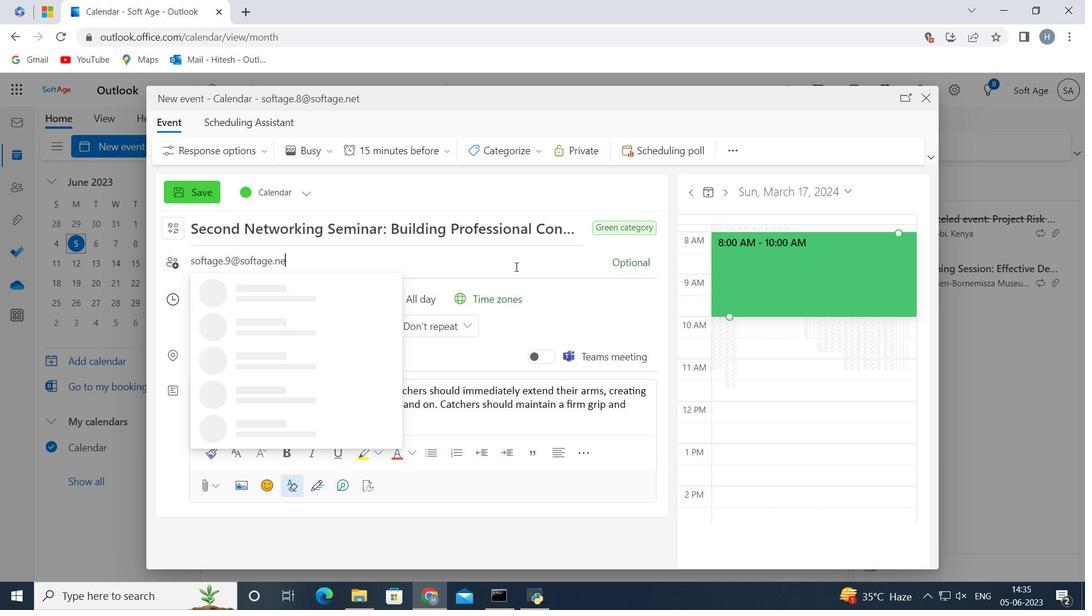 
Action: Mouse moved to (369, 287)
Screenshot: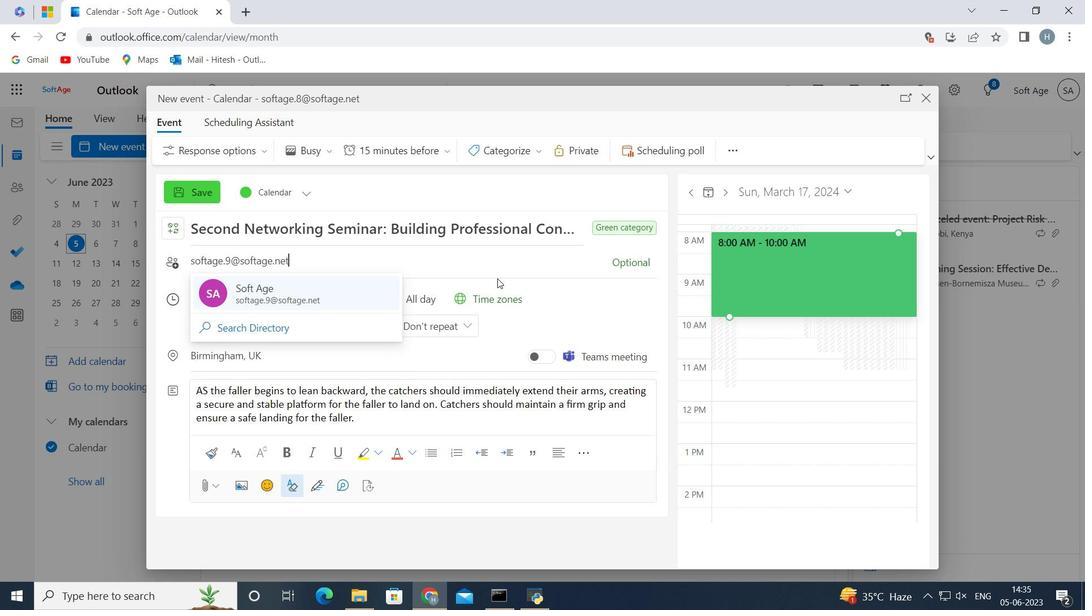 
Action: Mouse pressed left at (369, 287)
Screenshot: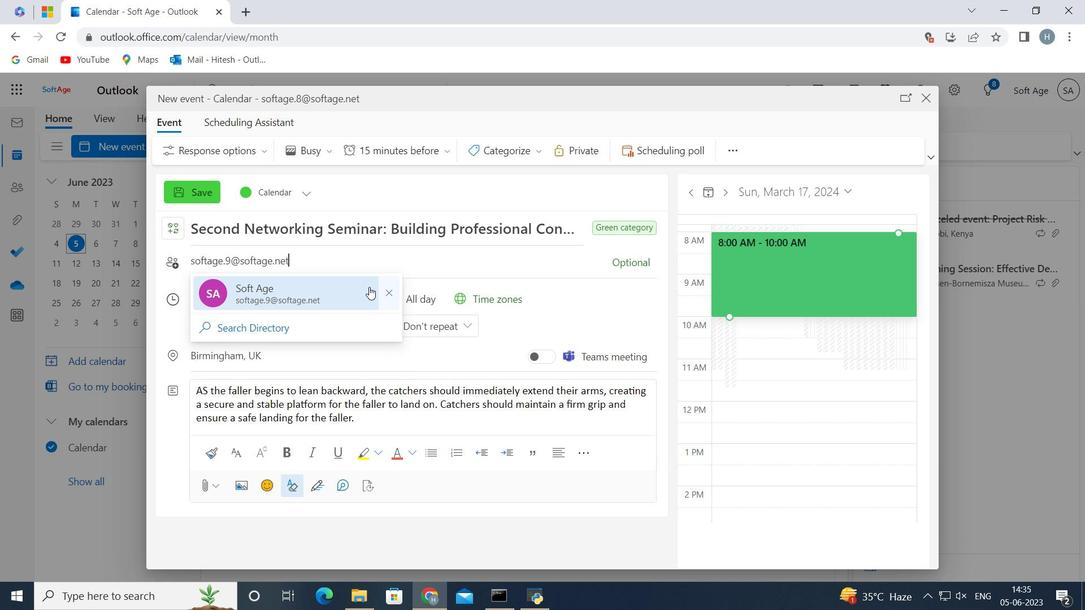 
Action: Key pressed softage.10<Key.shift>@softage.net
Screenshot: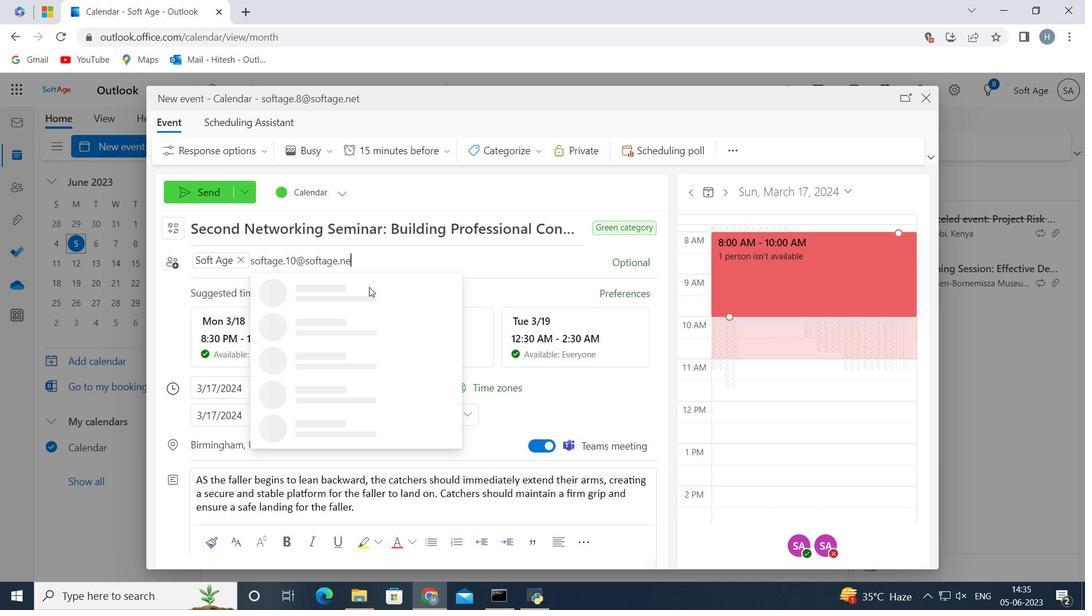 
Action: Mouse pressed left at (369, 287)
Screenshot: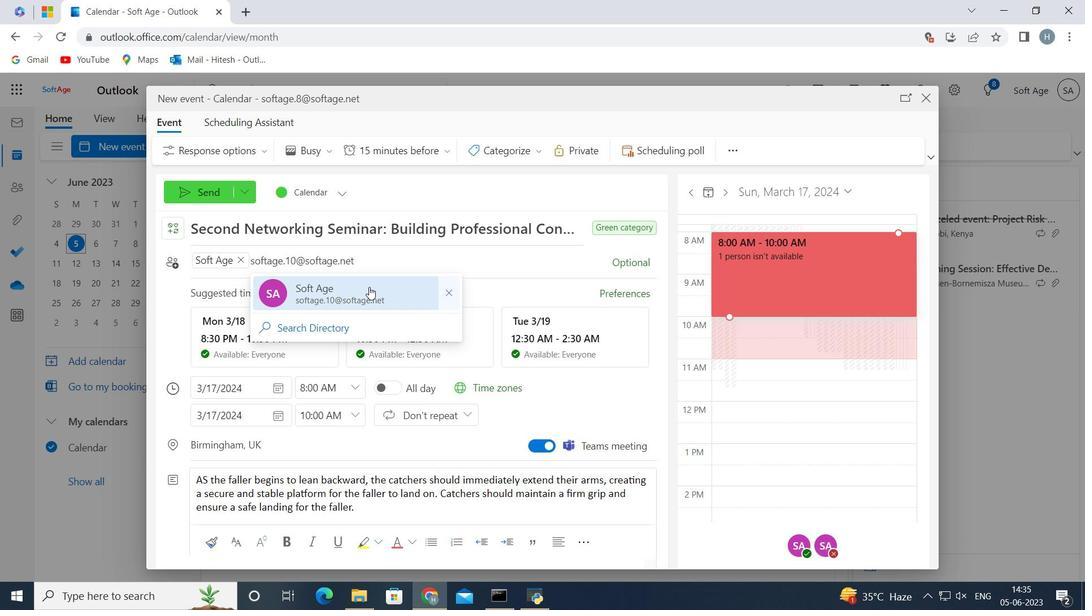 
Action: Mouse moved to (430, 148)
Screenshot: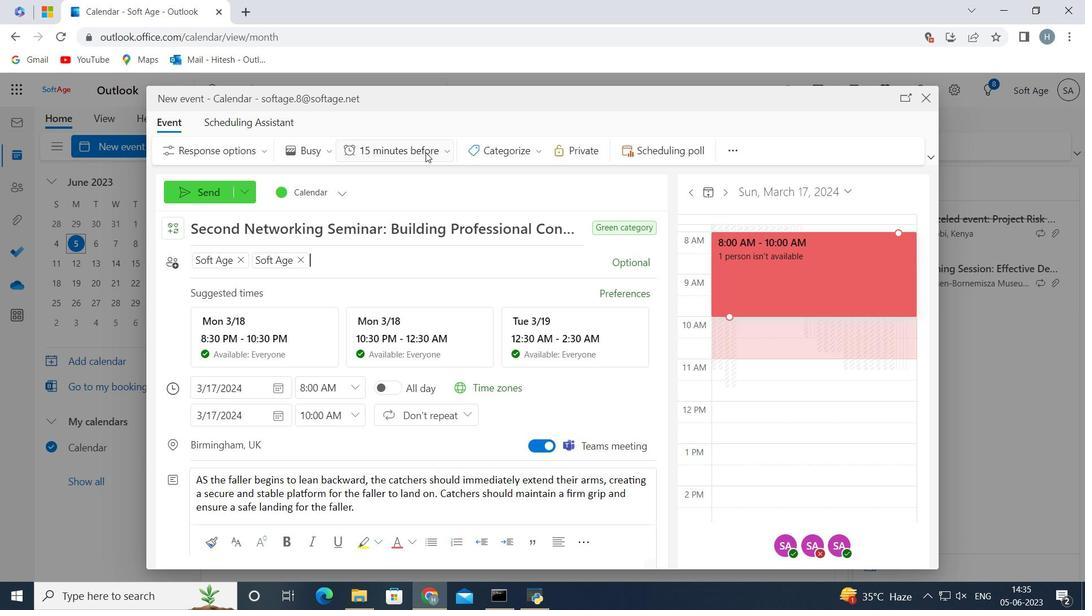 
Action: Mouse pressed left at (430, 148)
Screenshot: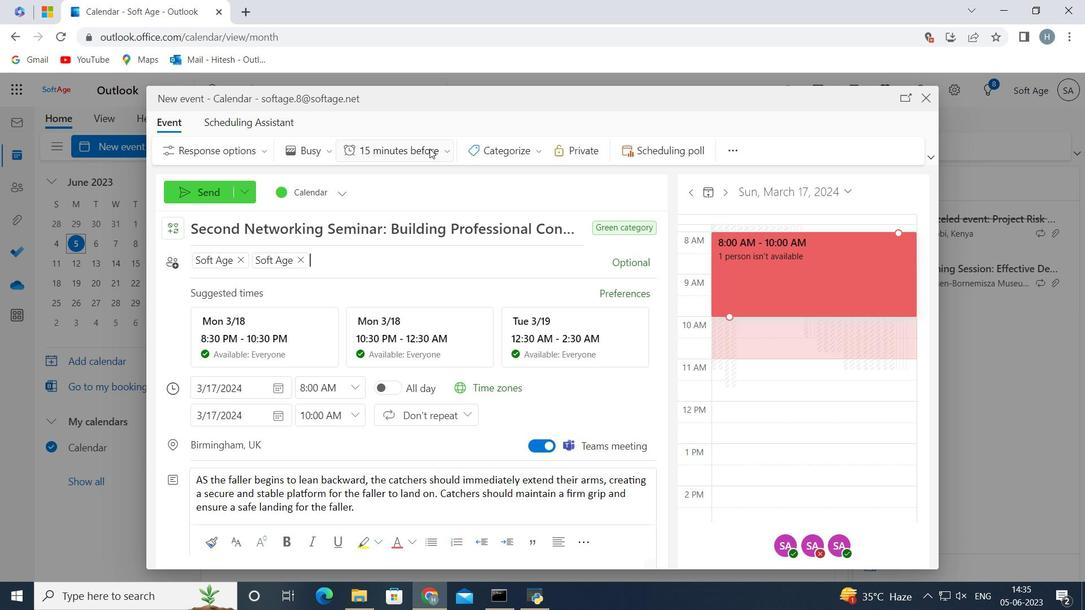 
Action: Mouse moved to (410, 300)
Screenshot: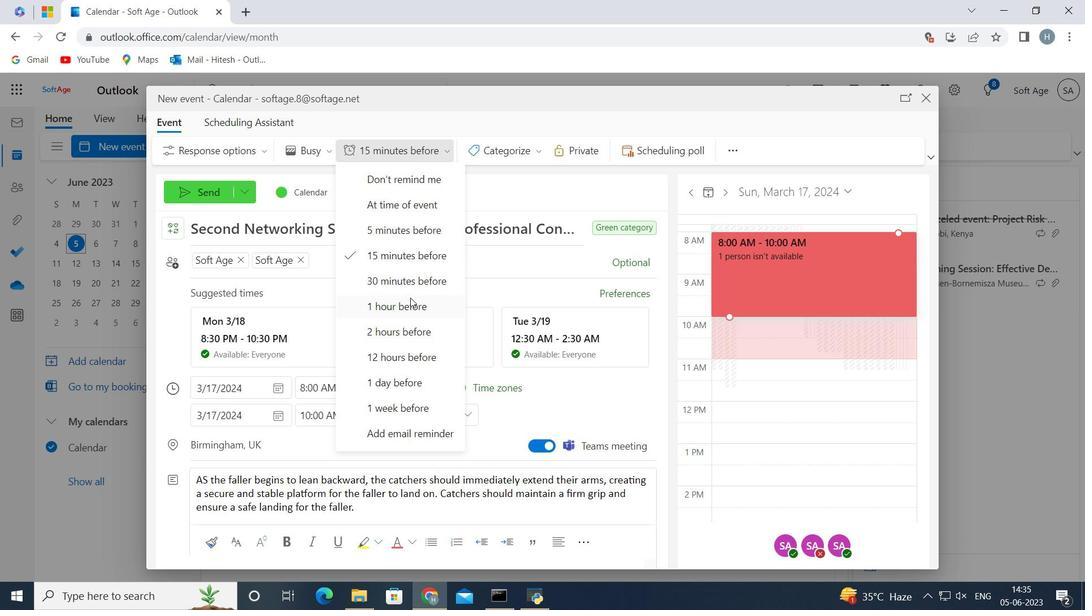 
Action: Mouse pressed left at (410, 300)
Screenshot: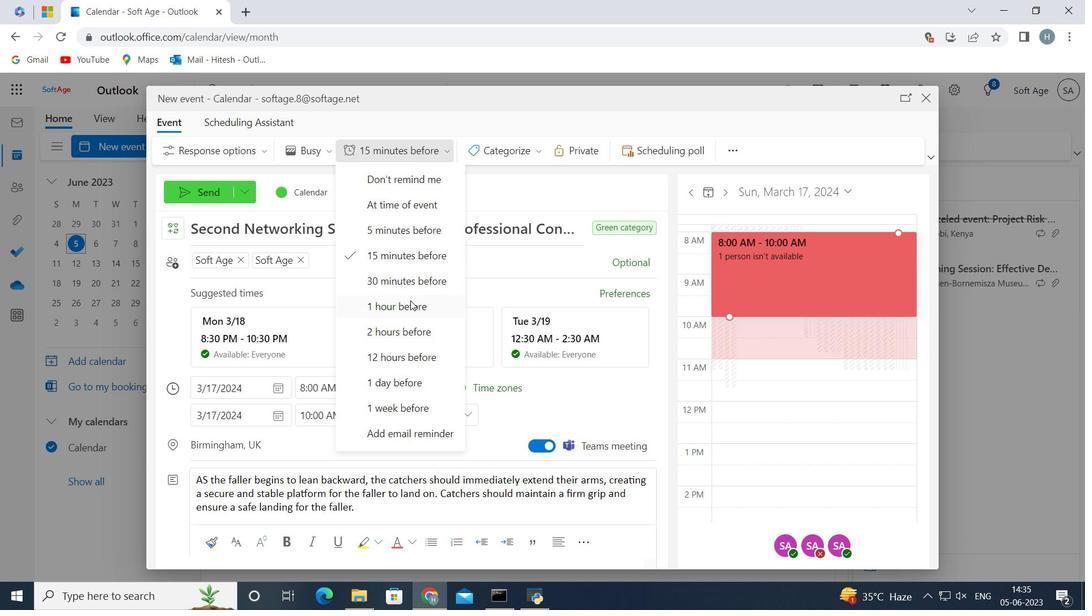 
Action: Mouse moved to (204, 190)
Screenshot: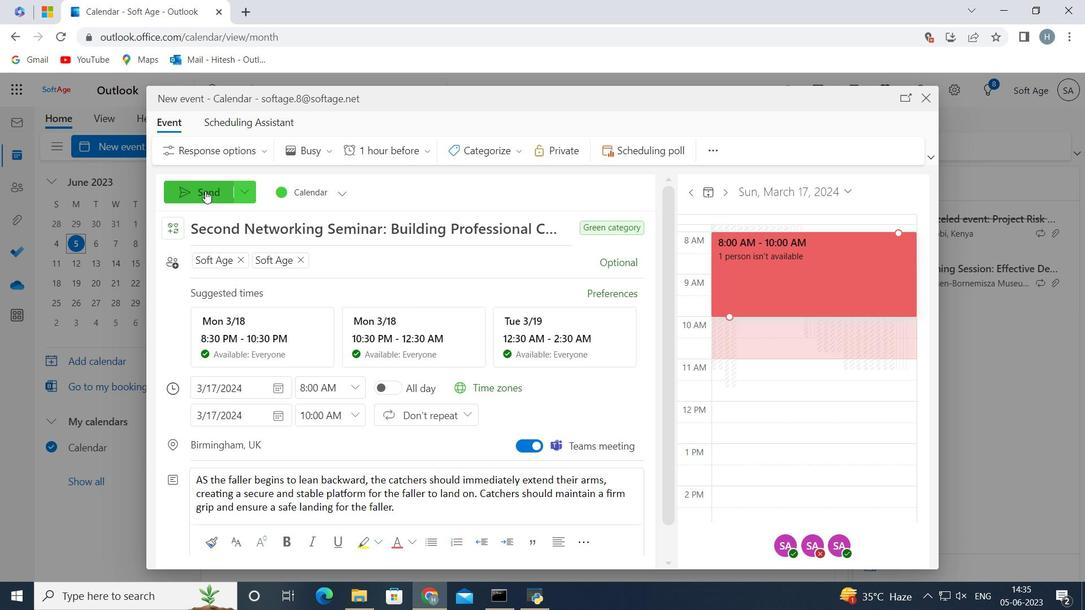 
Action: Mouse pressed left at (204, 190)
Screenshot: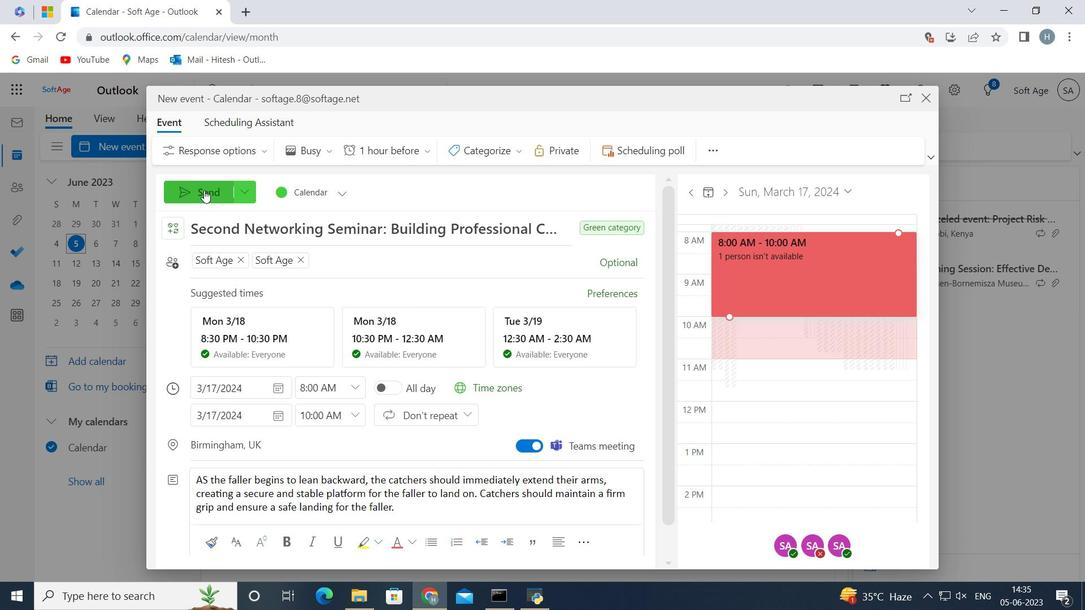 
Action: Mouse moved to (487, 200)
Screenshot: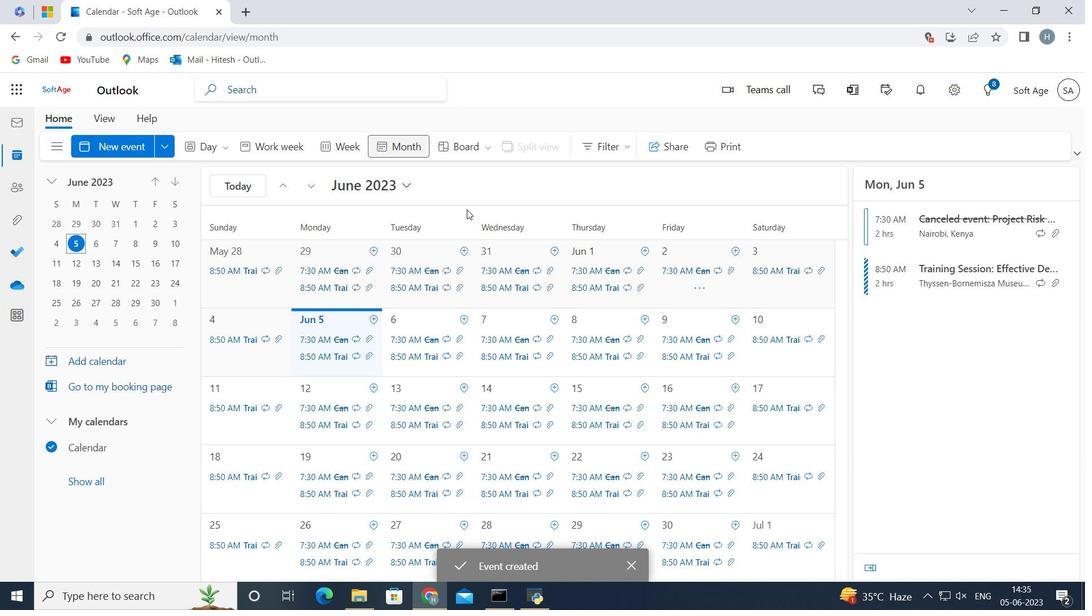 
